 Task: Find connections with filter location Newark on Trent with filter topic #programingwith filter profile language Potuguese with filter current company ArisGlobal with filter school Symbiosis College of Arts & Commerce with filter industry Chemical Raw Materials Manufacturing with filter service category FIle Management with filter keywords title Personal Trainer
Action: Mouse moved to (509, 50)
Screenshot: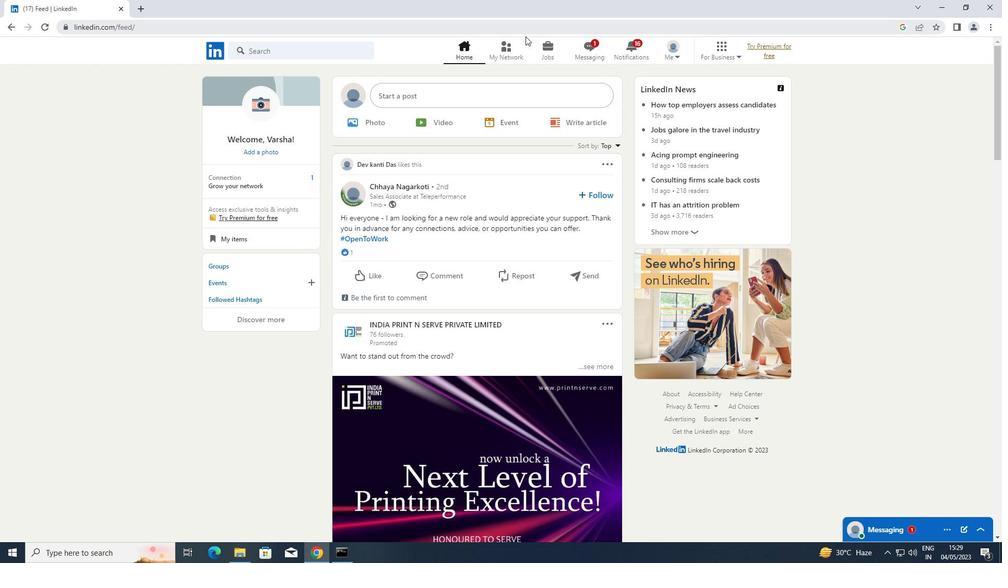 
Action: Mouse pressed left at (509, 50)
Screenshot: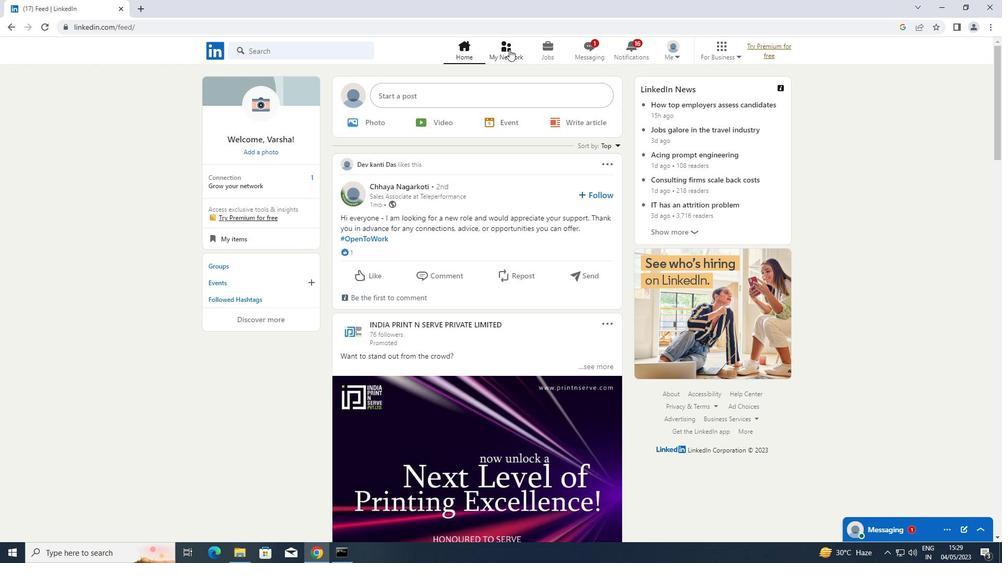 
Action: Mouse moved to (256, 105)
Screenshot: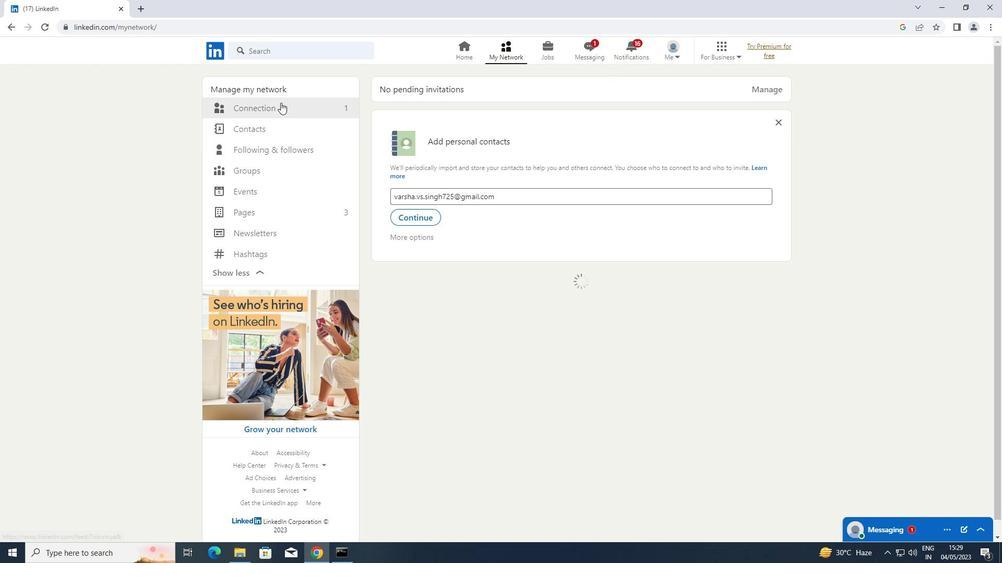 
Action: Mouse pressed left at (256, 105)
Screenshot: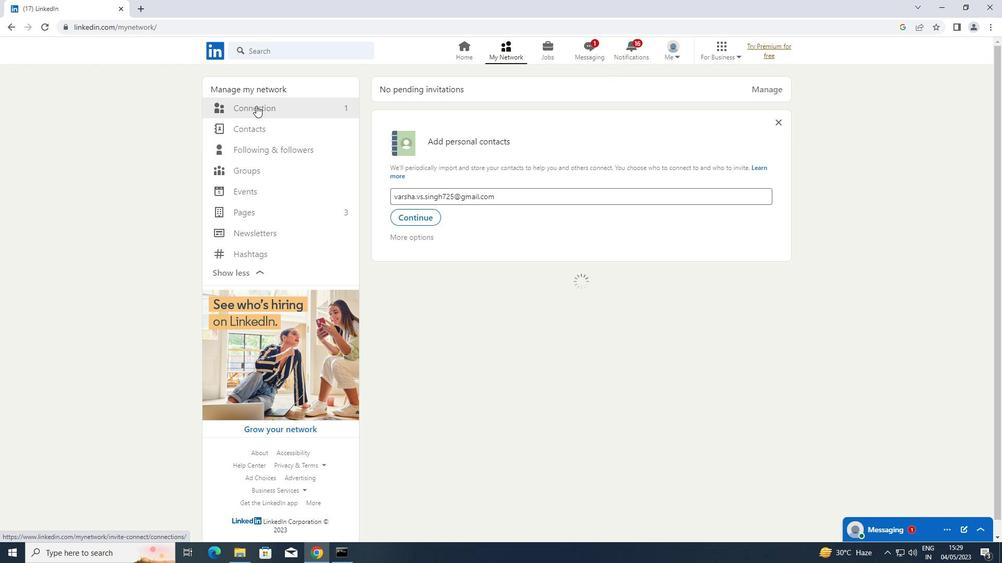
Action: Mouse moved to (569, 105)
Screenshot: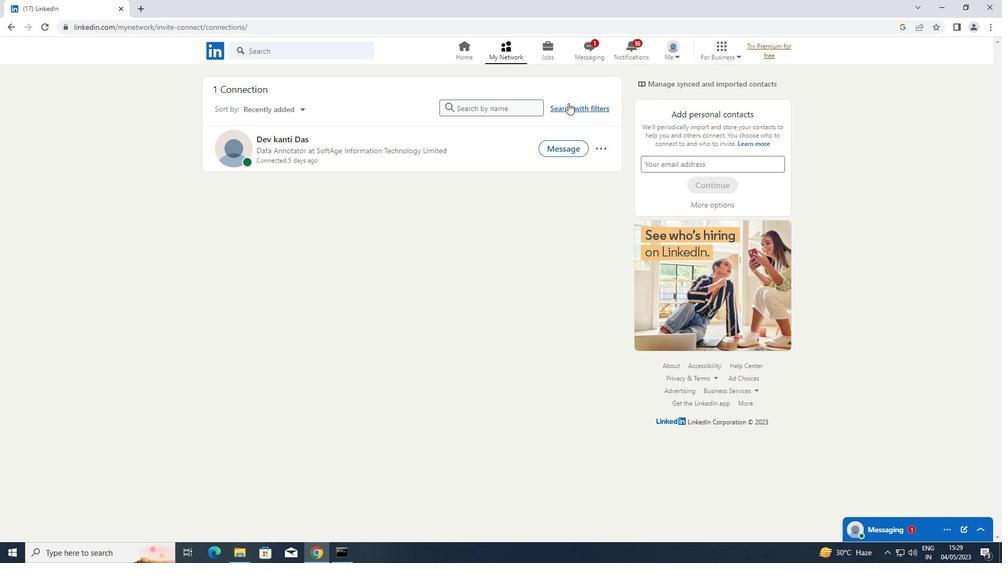 
Action: Mouse pressed left at (569, 105)
Screenshot: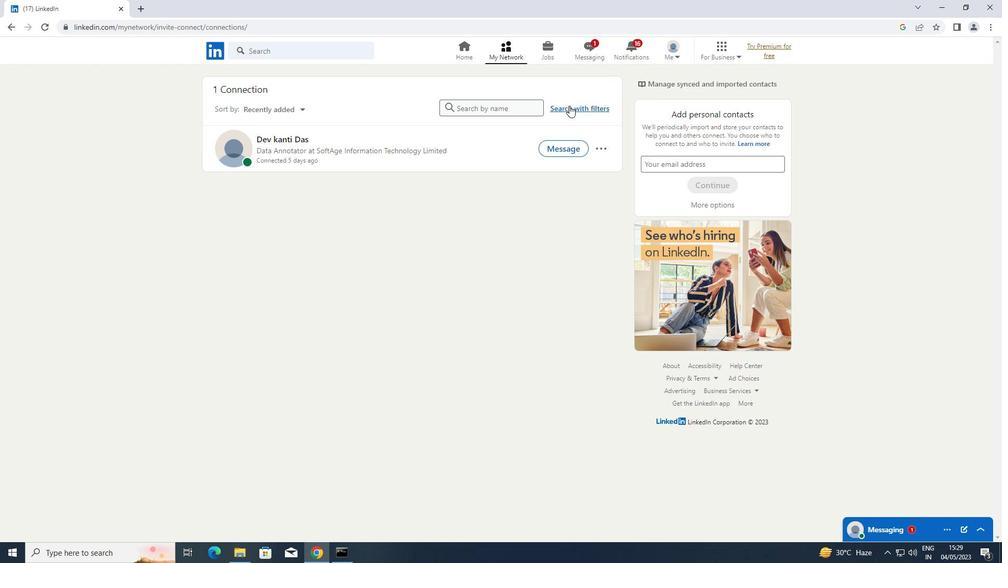 
Action: Mouse moved to (535, 78)
Screenshot: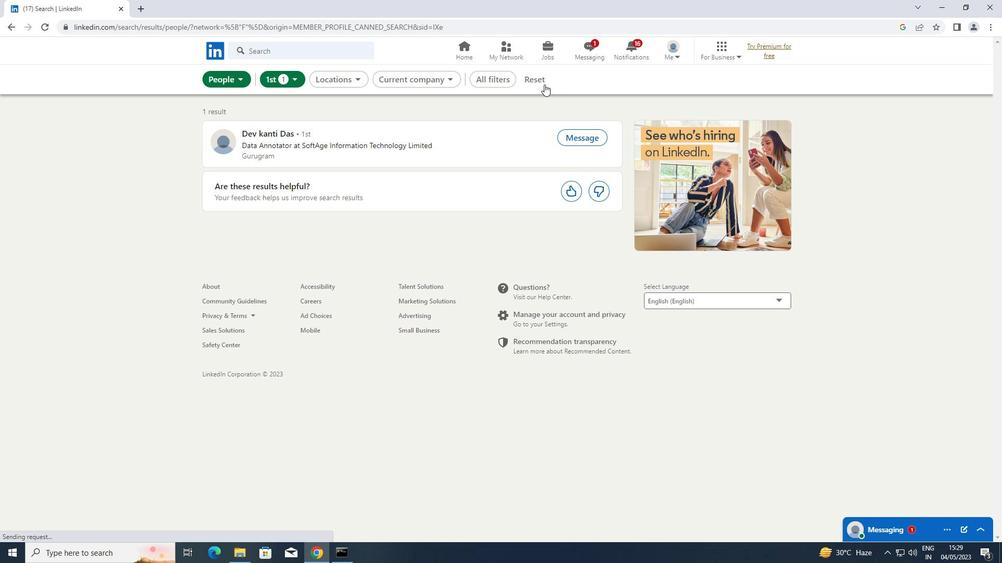 
Action: Mouse pressed left at (535, 78)
Screenshot: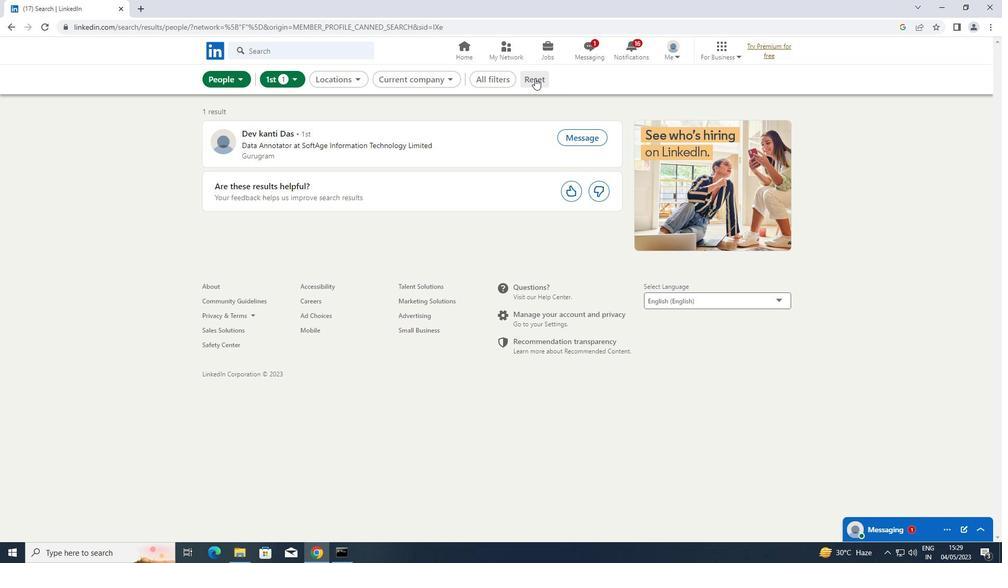 
Action: Mouse moved to (523, 76)
Screenshot: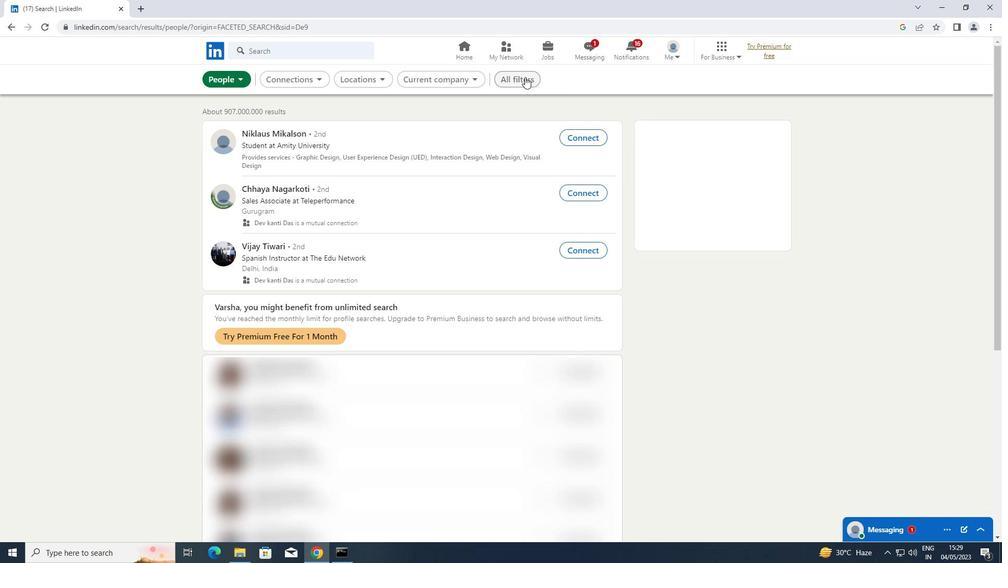 
Action: Mouse pressed left at (523, 76)
Screenshot: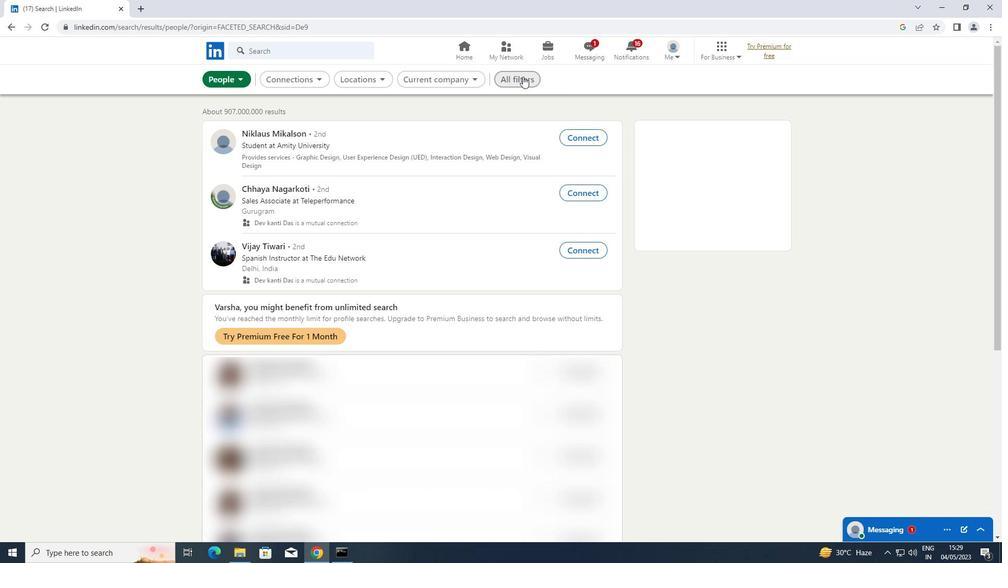 
Action: Mouse moved to (938, 296)
Screenshot: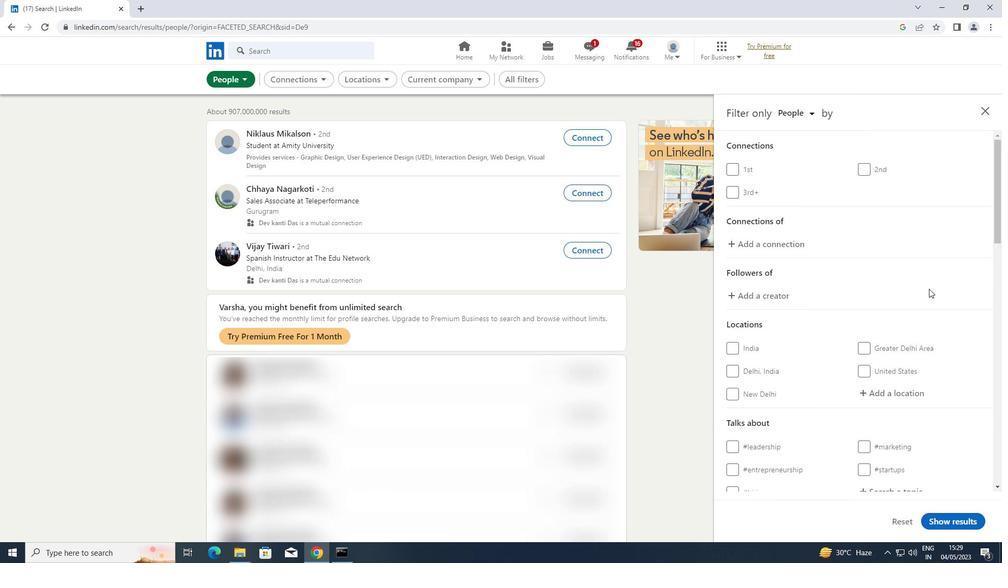 
Action: Mouse scrolled (938, 295) with delta (0, 0)
Screenshot: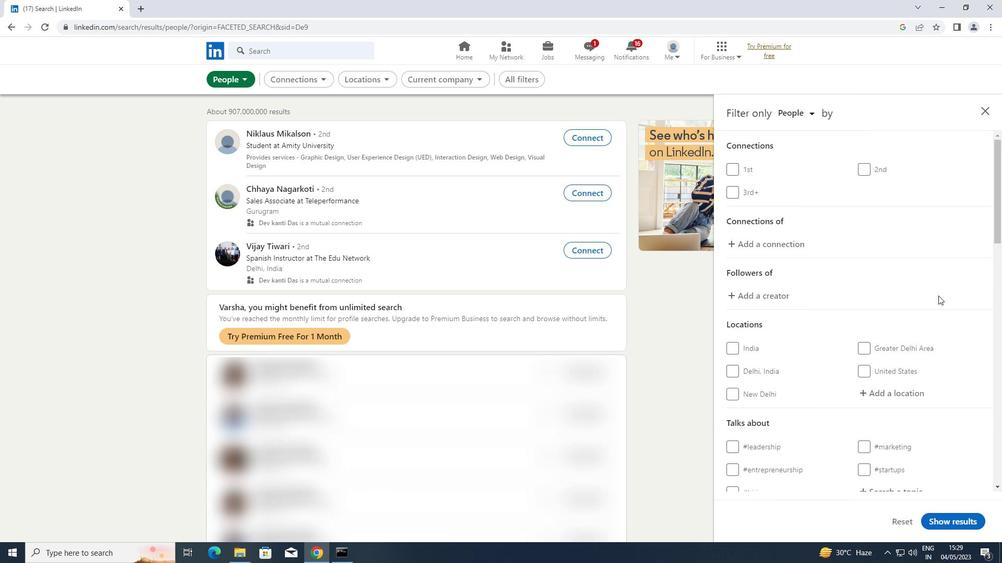 
Action: Mouse scrolled (938, 295) with delta (0, 0)
Screenshot: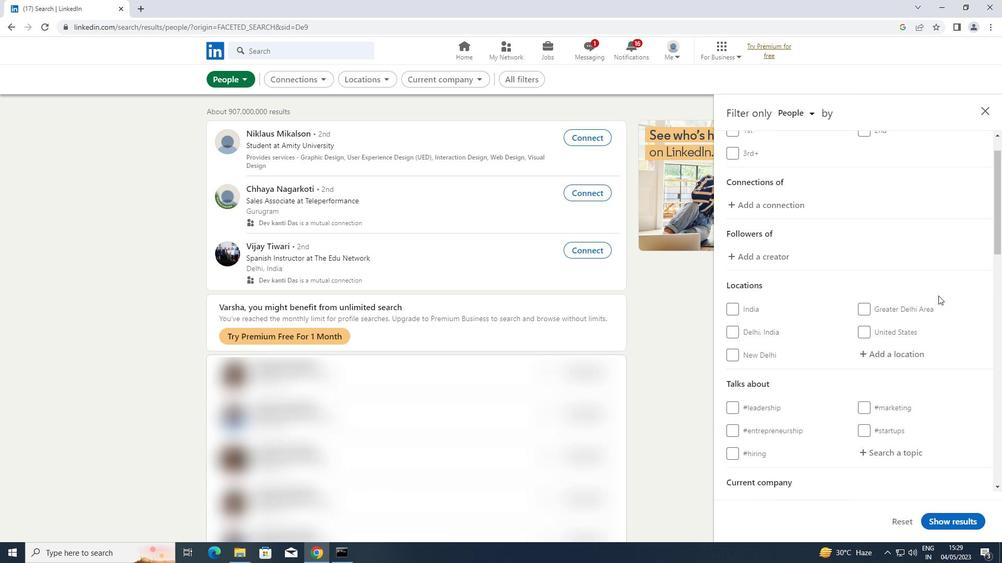 
Action: Mouse moved to (908, 293)
Screenshot: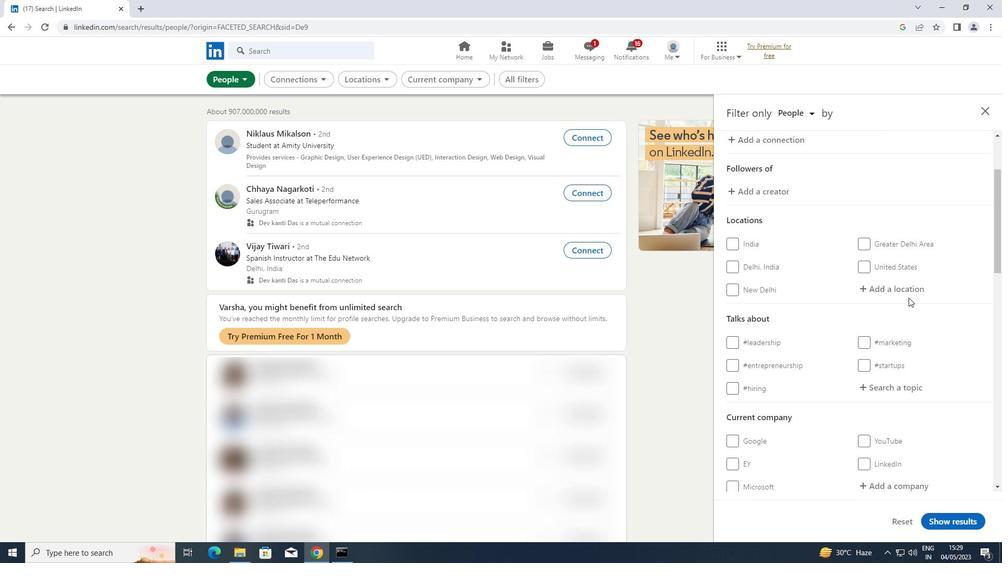 
Action: Mouse pressed left at (908, 293)
Screenshot: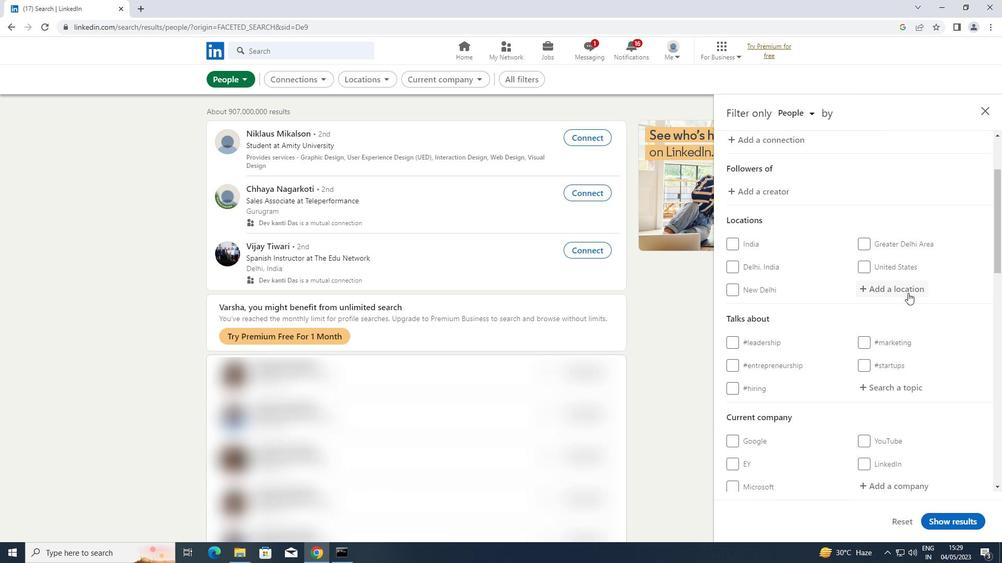 
Action: Key pressed <Key.shift>NEWARK<Key.space>ON<Key.space><Key.shift>TRENT
Screenshot: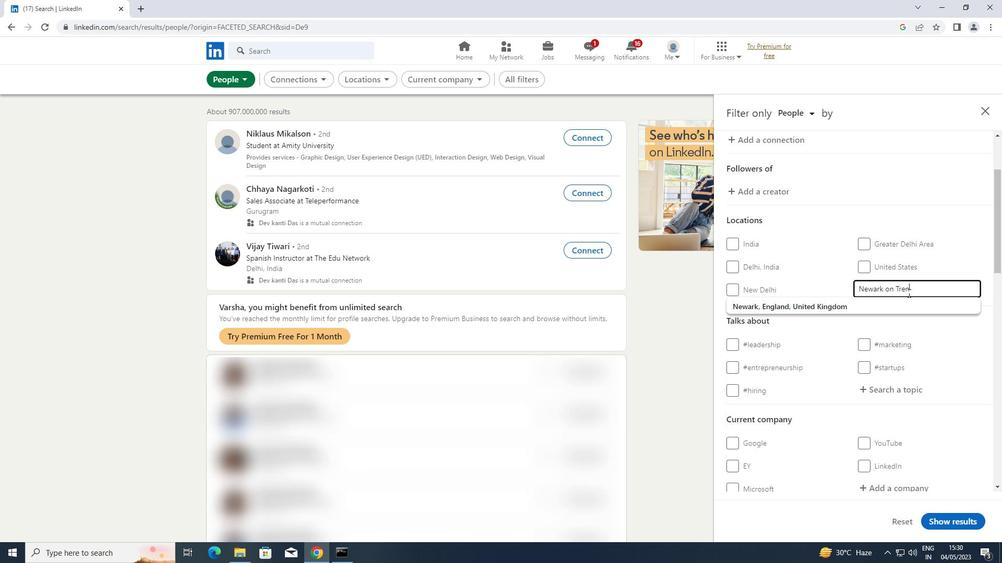 
Action: Mouse moved to (866, 391)
Screenshot: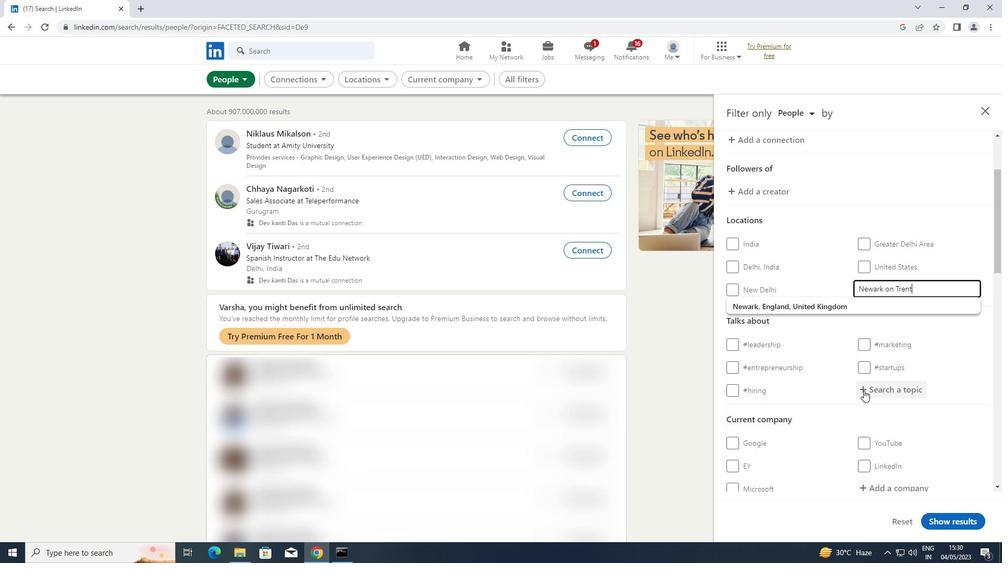 
Action: Mouse pressed left at (866, 391)
Screenshot: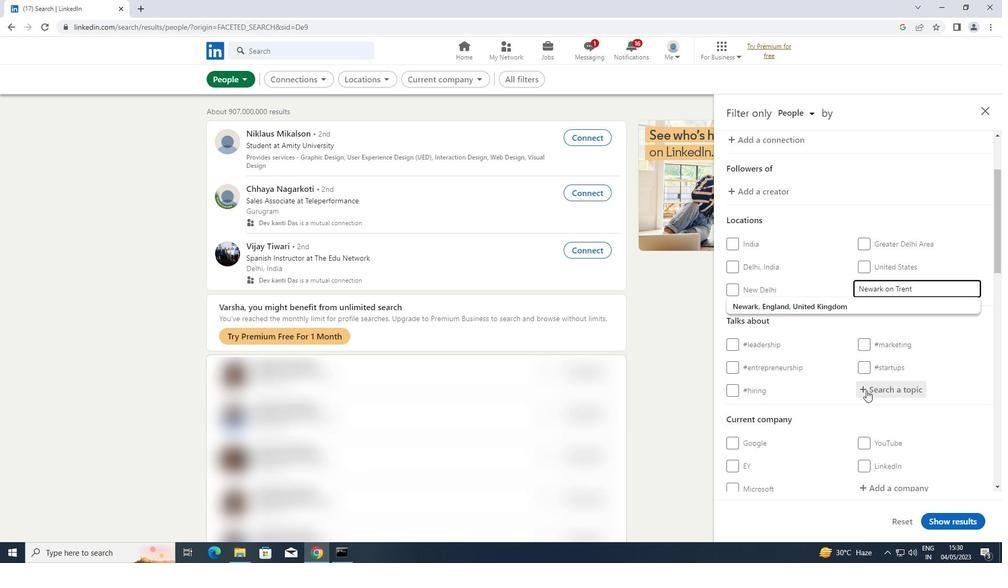 
Action: Key pressed PROGRAMING
Screenshot: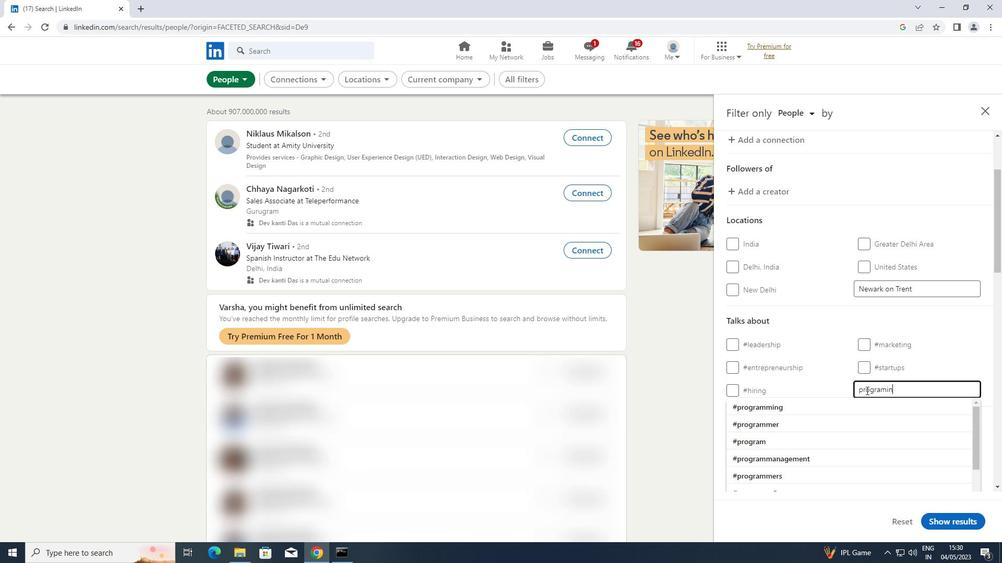 
Action: Mouse moved to (810, 412)
Screenshot: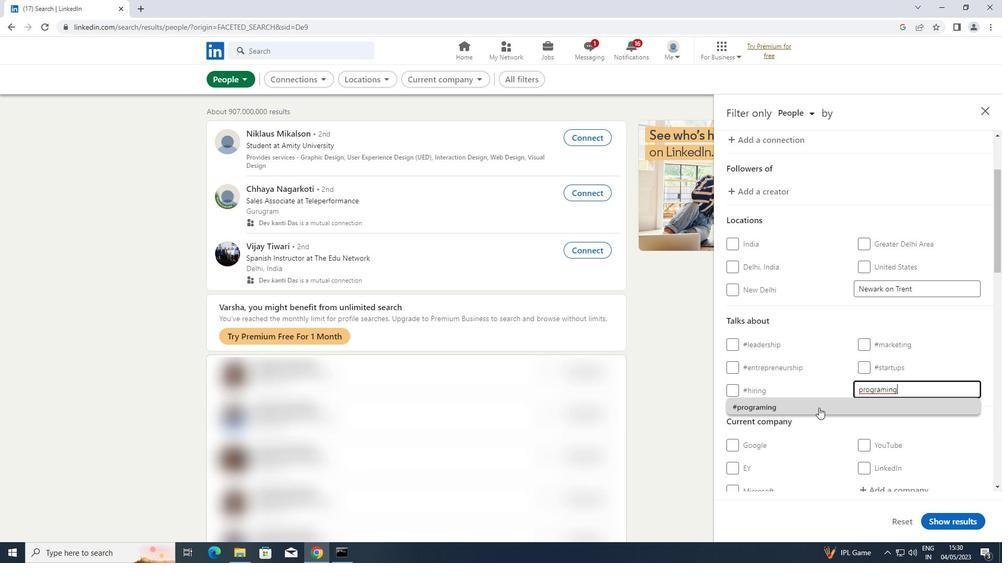 
Action: Mouse pressed left at (810, 412)
Screenshot: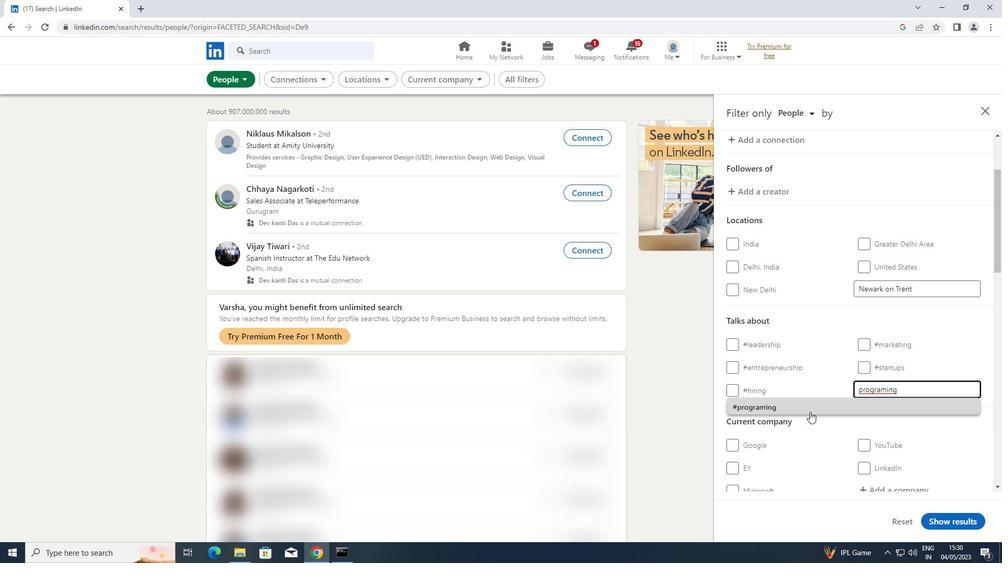 
Action: Mouse scrolled (810, 411) with delta (0, 0)
Screenshot: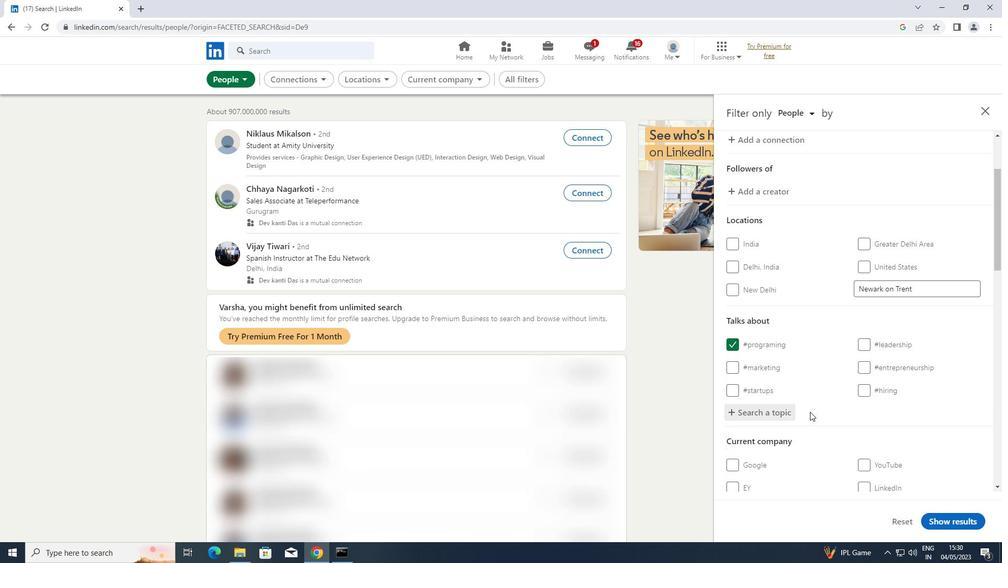 
Action: Mouse scrolled (810, 411) with delta (0, 0)
Screenshot: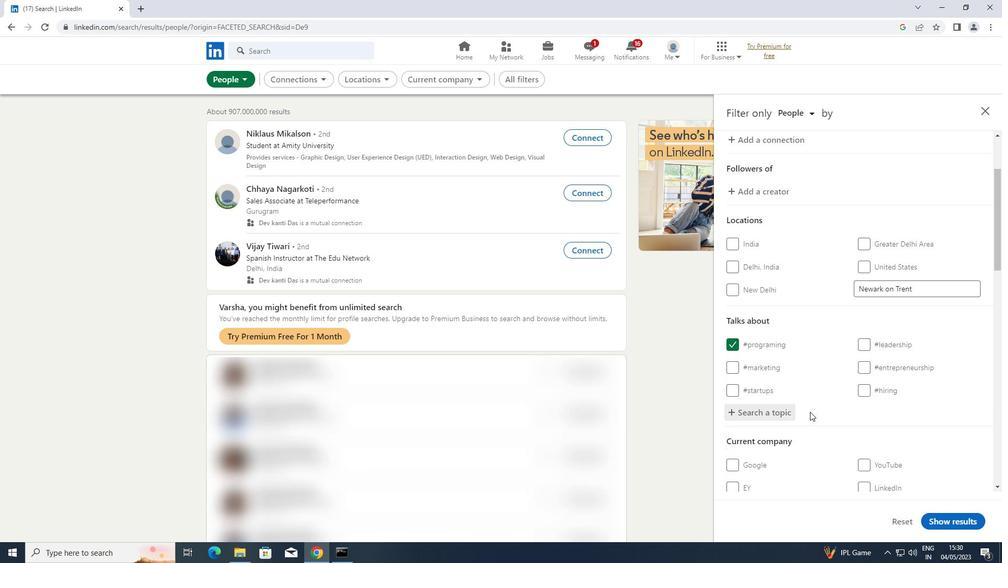 
Action: Mouse scrolled (810, 411) with delta (0, 0)
Screenshot: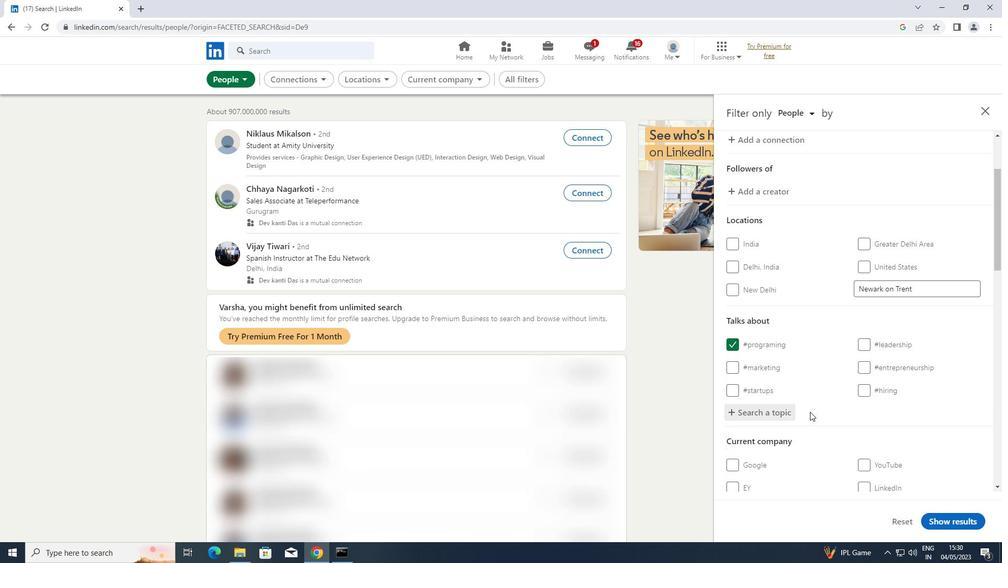 
Action: Mouse scrolled (810, 411) with delta (0, 0)
Screenshot: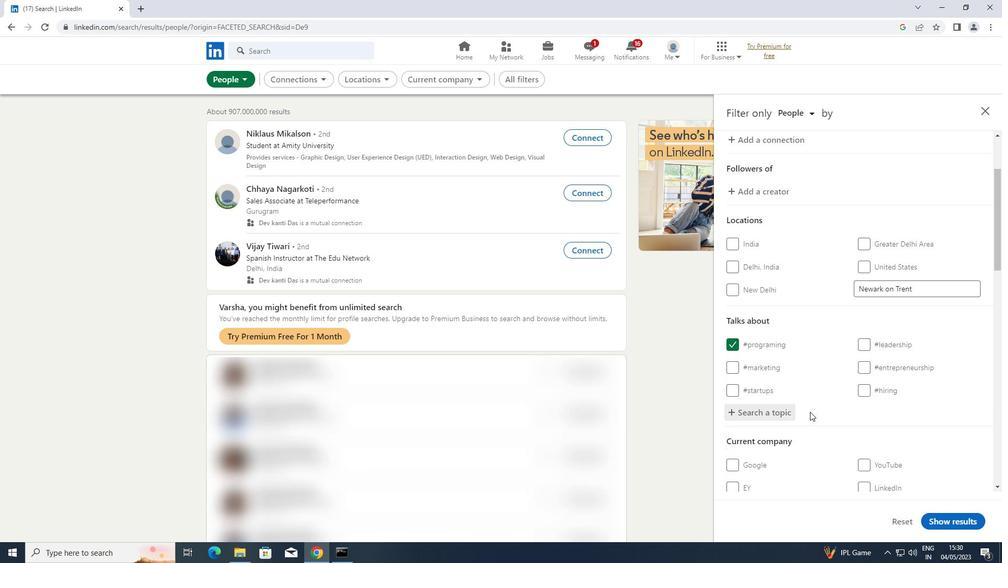 
Action: Mouse scrolled (810, 411) with delta (0, 0)
Screenshot: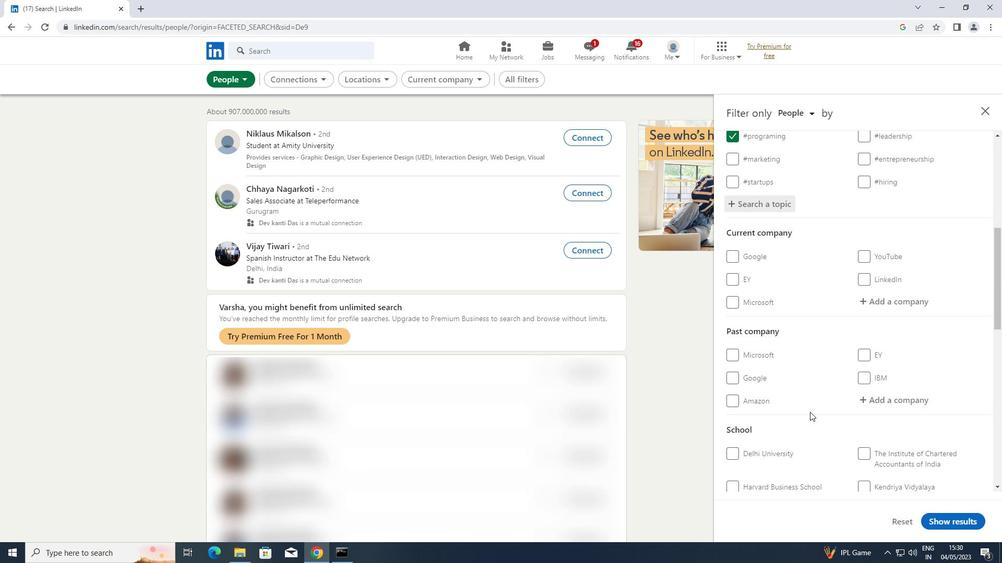 
Action: Mouse scrolled (810, 411) with delta (0, 0)
Screenshot: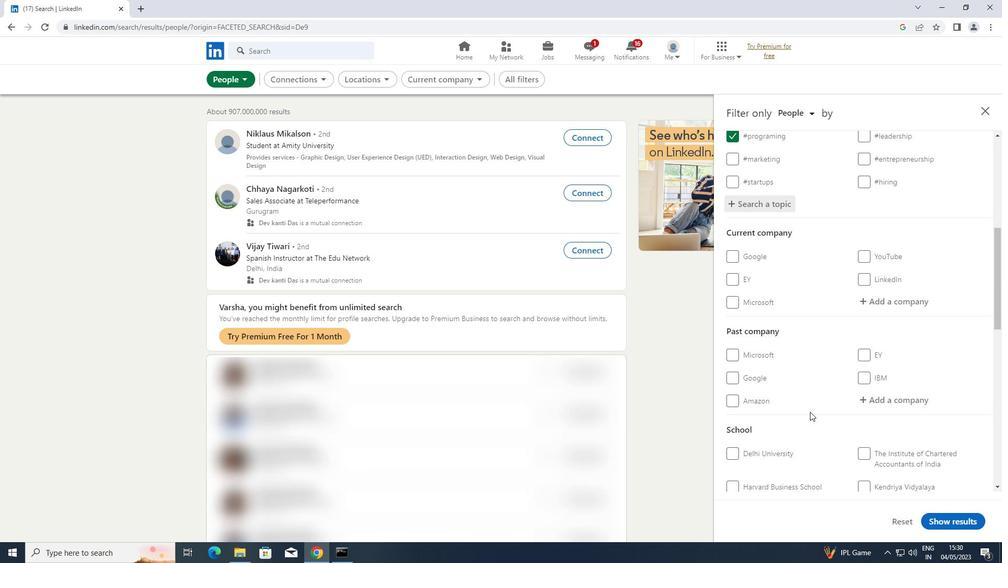 
Action: Mouse scrolled (810, 411) with delta (0, 0)
Screenshot: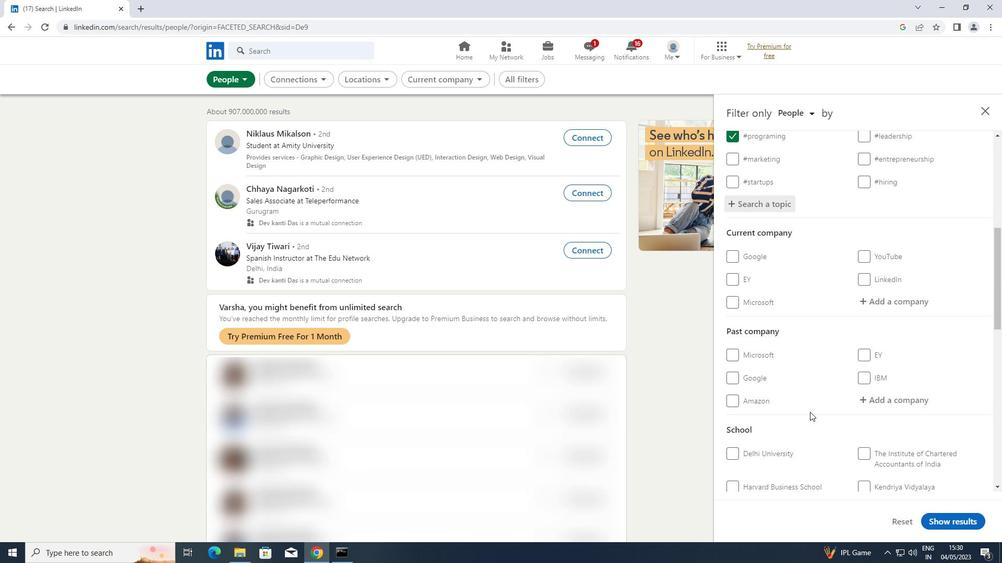
Action: Mouse scrolled (810, 411) with delta (0, 0)
Screenshot: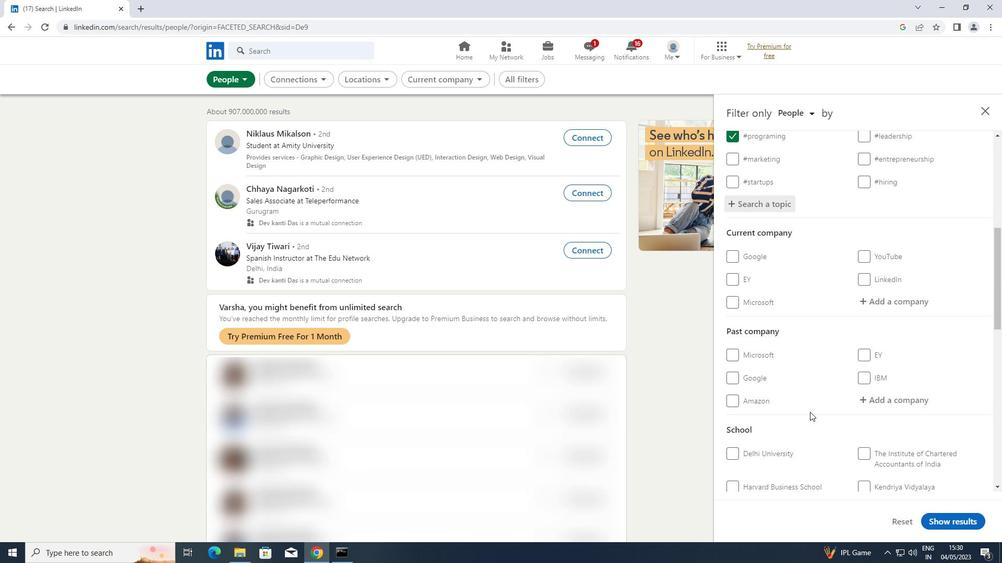 
Action: Mouse scrolled (810, 411) with delta (0, 0)
Screenshot: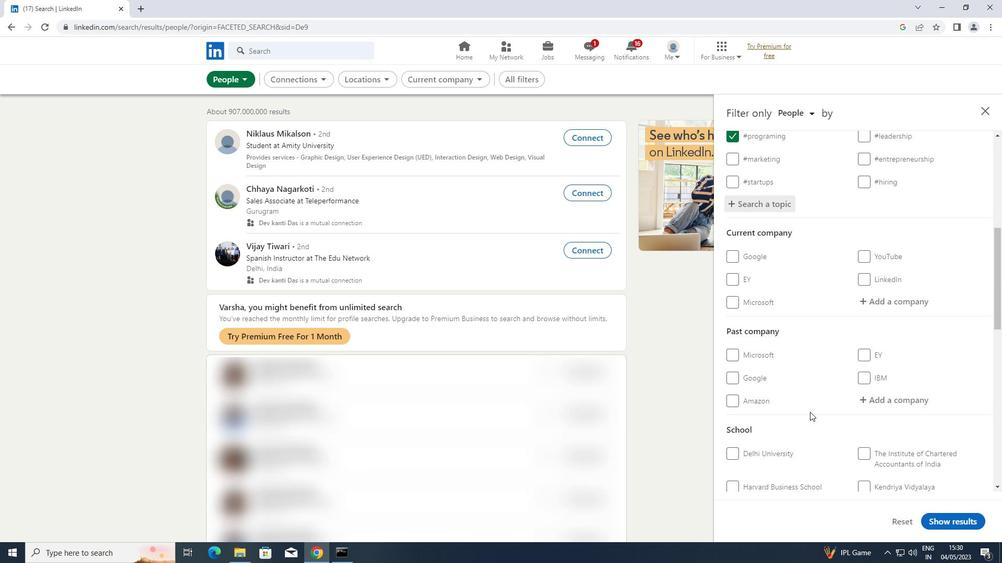 
Action: Mouse moved to (860, 442)
Screenshot: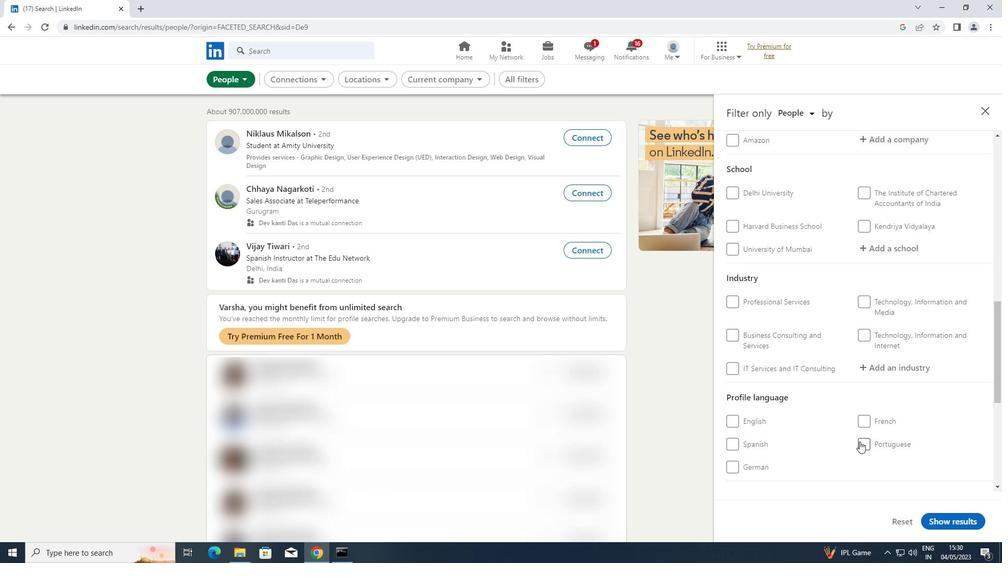 
Action: Mouse pressed left at (860, 442)
Screenshot: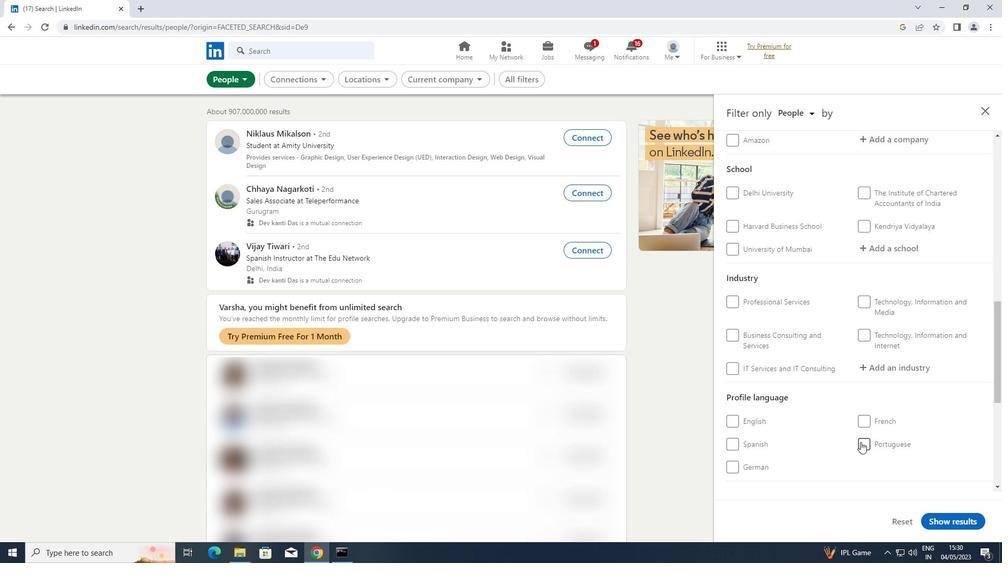 
Action: Mouse moved to (865, 436)
Screenshot: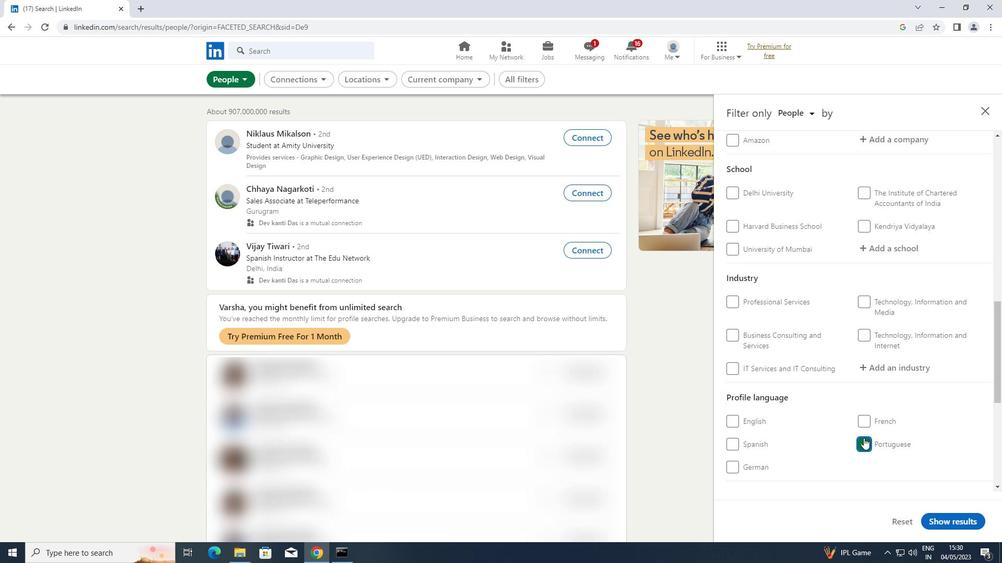 
Action: Mouse scrolled (865, 437) with delta (0, 0)
Screenshot: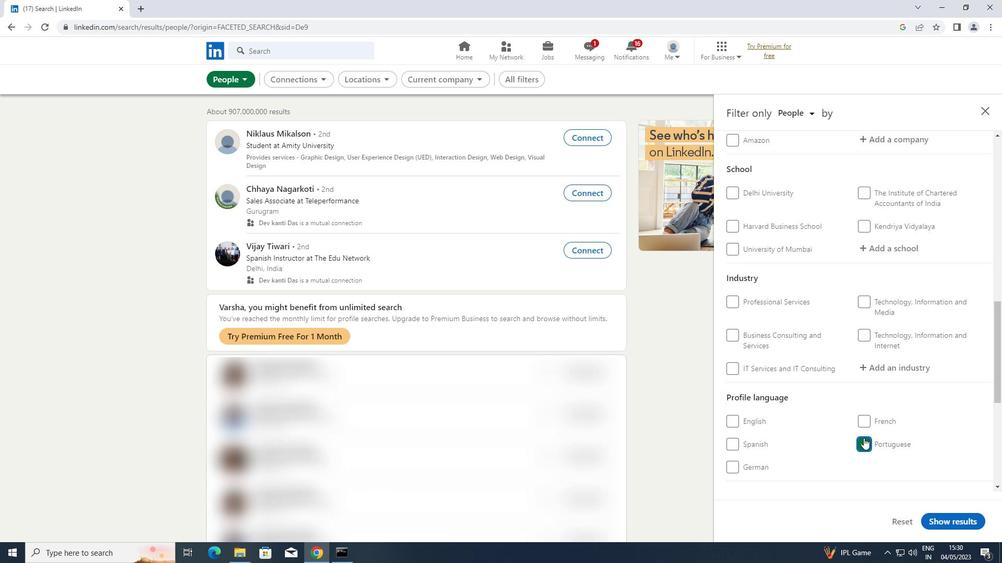 
Action: Mouse scrolled (865, 437) with delta (0, 0)
Screenshot: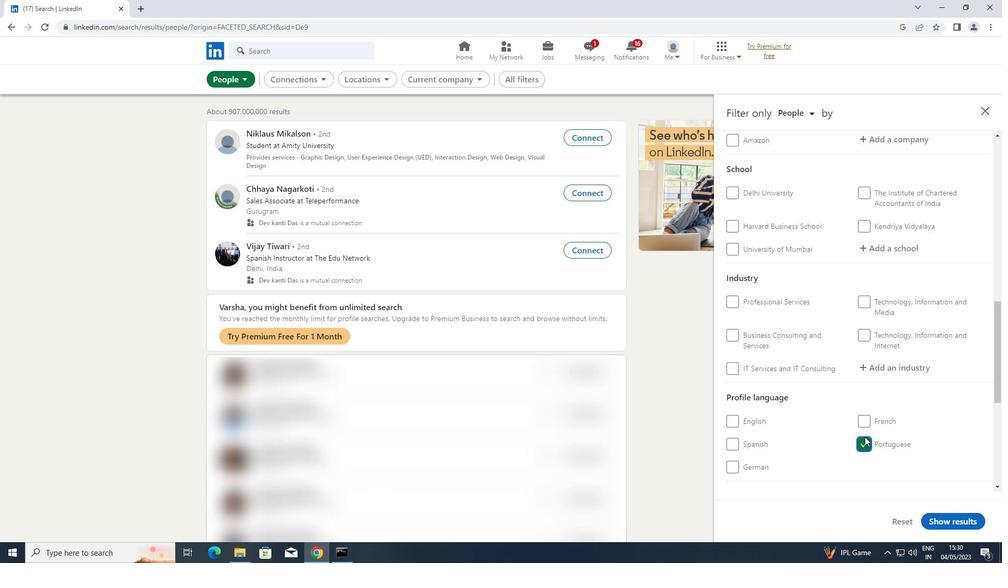 
Action: Mouse scrolled (865, 437) with delta (0, 0)
Screenshot: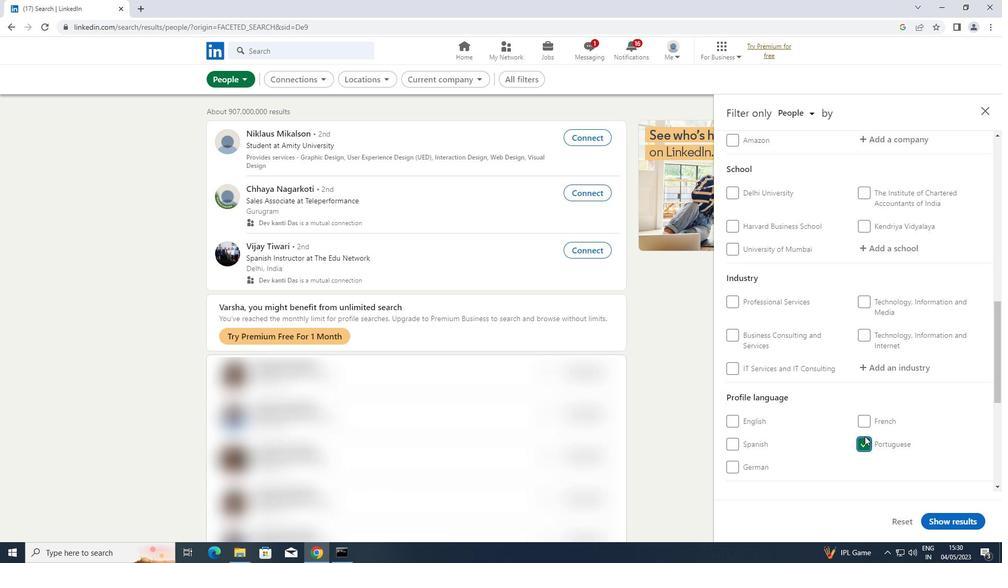 
Action: Mouse scrolled (865, 437) with delta (0, 0)
Screenshot: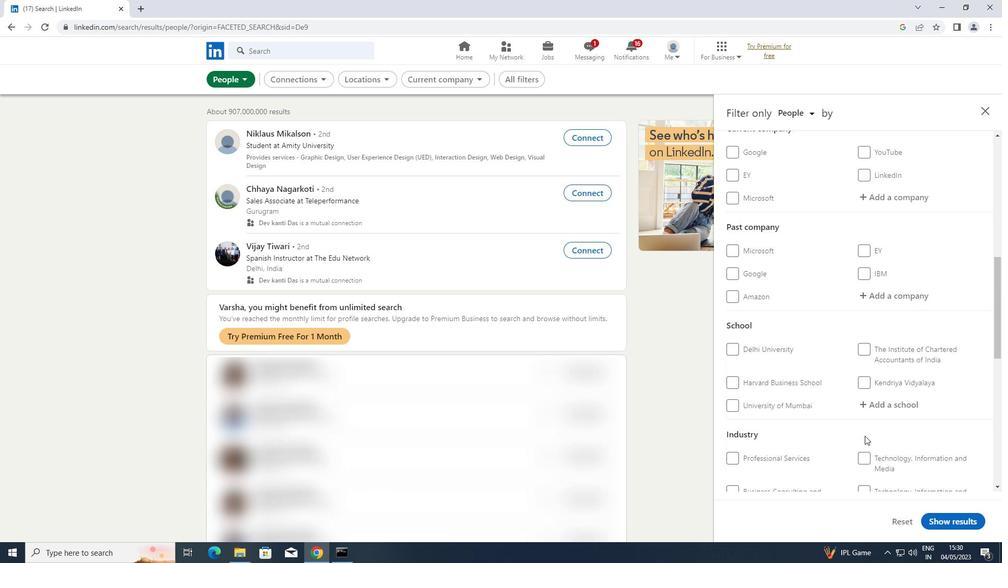 
Action: Mouse scrolled (865, 437) with delta (0, 0)
Screenshot: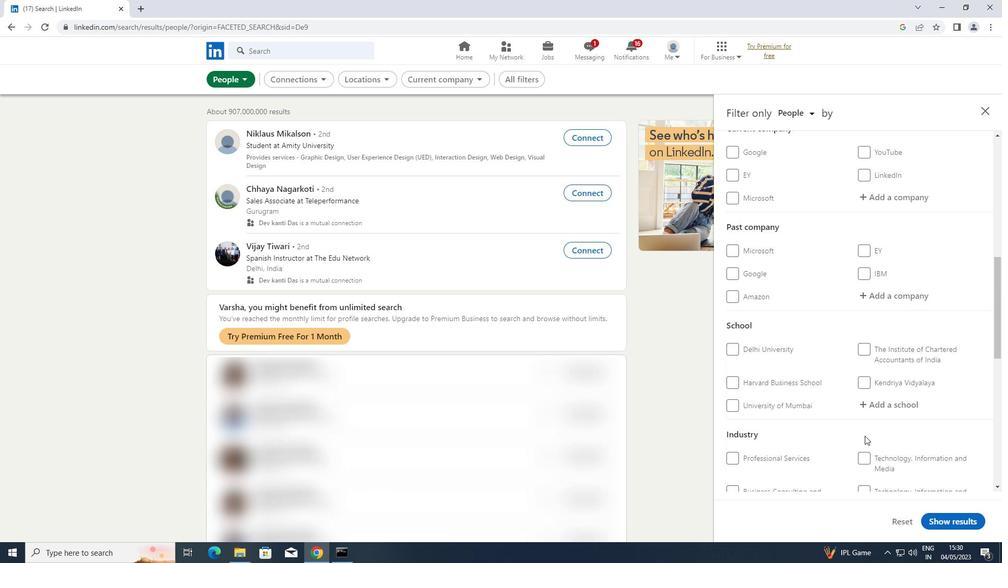 
Action: Mouse scrolled (865, 437) with delta (0, 0)
Screenshot: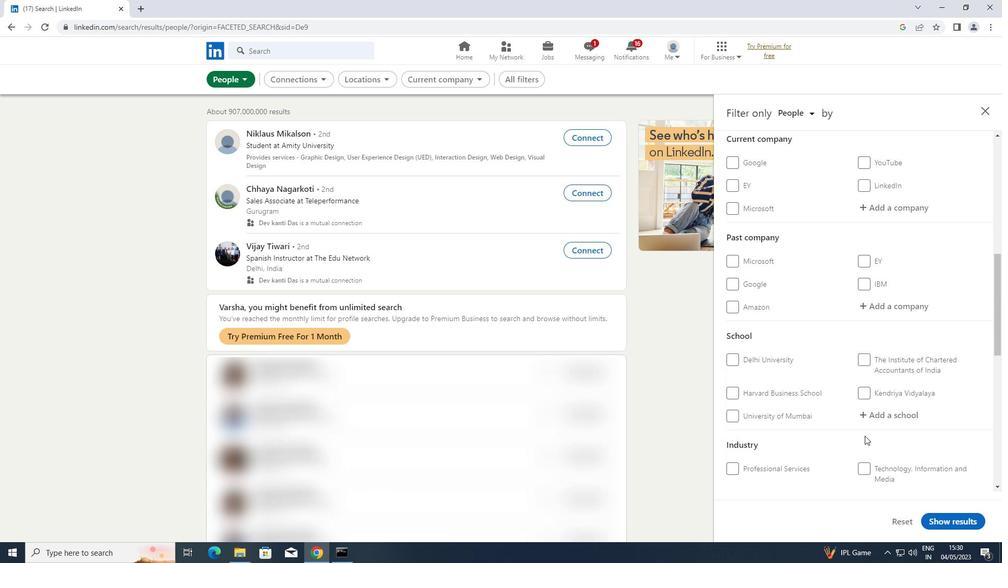 
Action: Mouse scrolled (865, 435) with delta (0, 0)
Screenshot: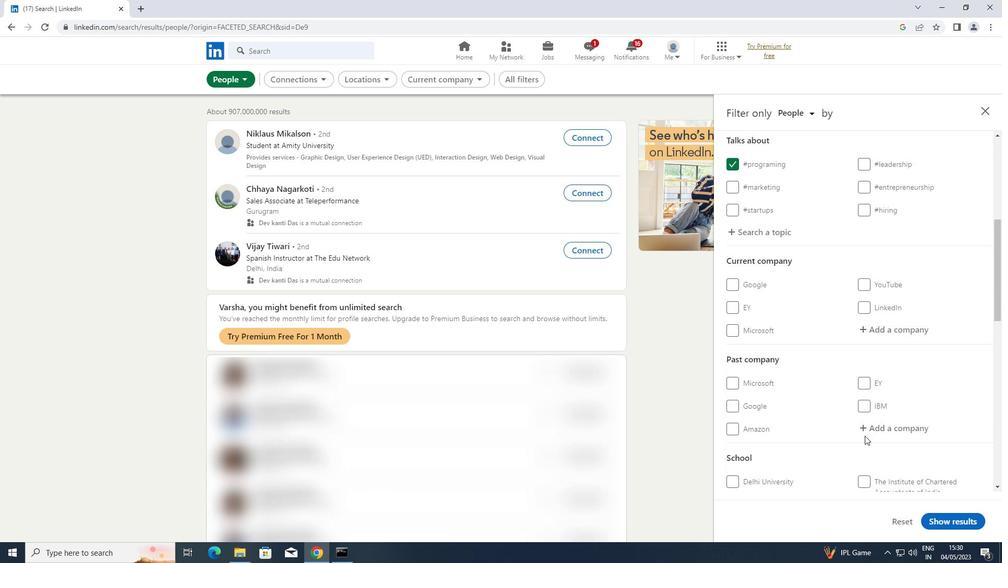 
Action: Mouse moved to (895, 304)
Screenshot: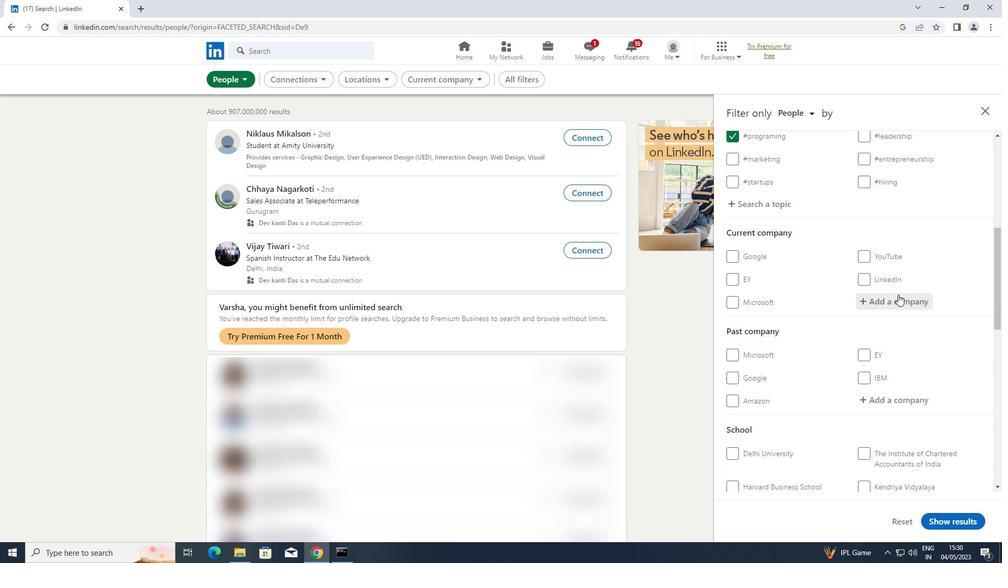 
Action: Mouse pressed left at (895, 304)
Screenshot: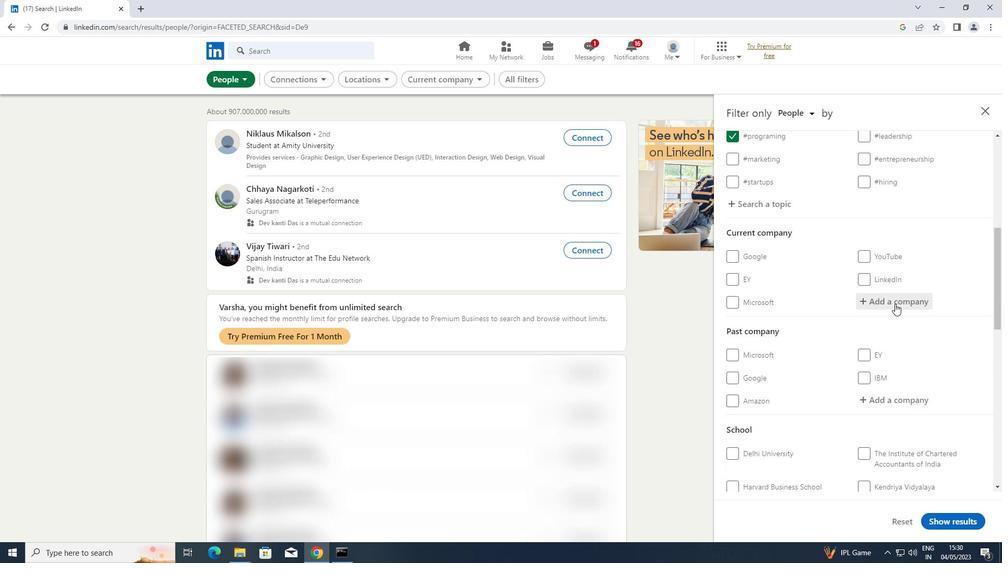 
Action: Key pressed <Key.shift>ARIS<Key.shift>GLOBAL
Screenshot: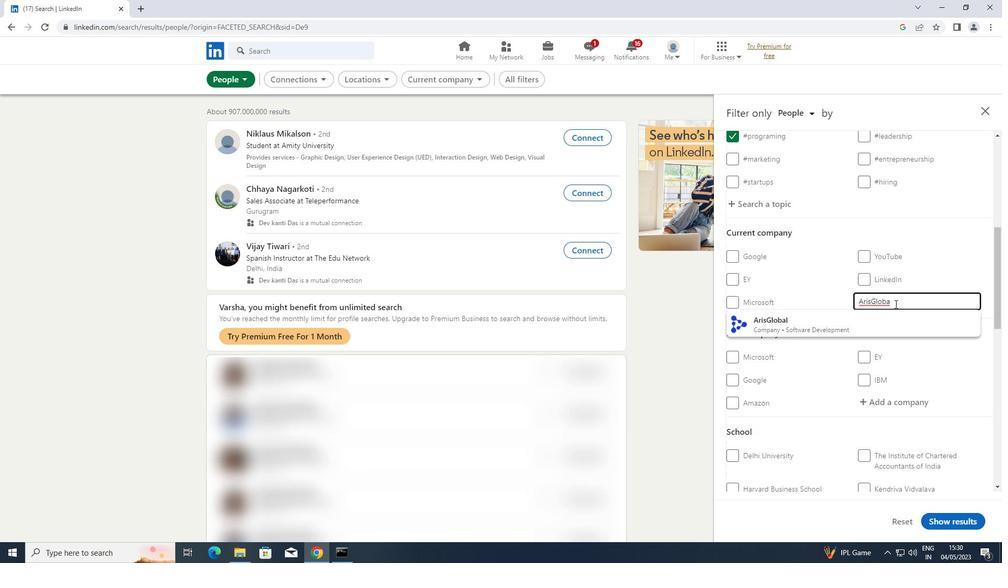 
Action: Mouse moved to (823, 333)
Screenshot: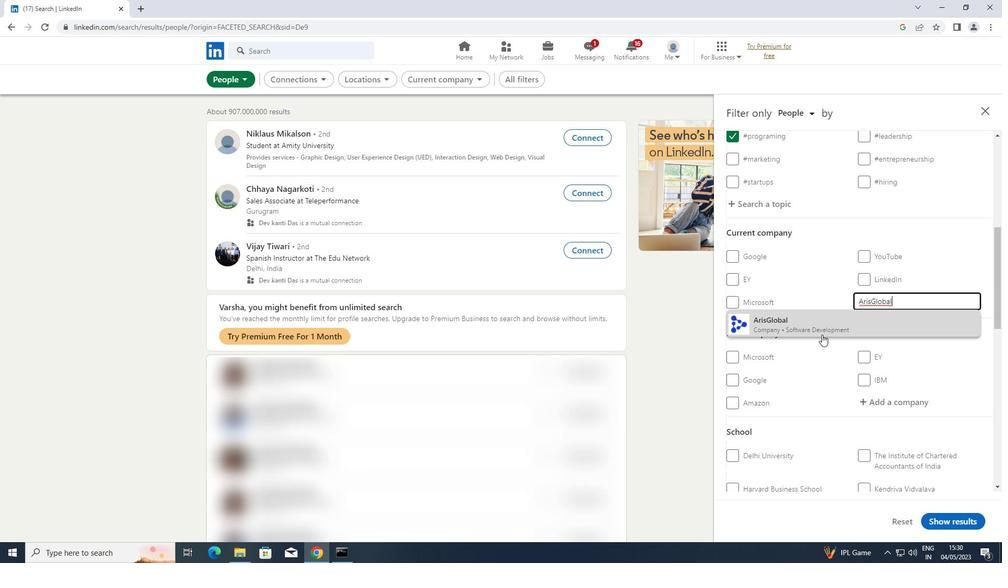 
Action: Mouse pressed left at (823, 333)
Screenshot: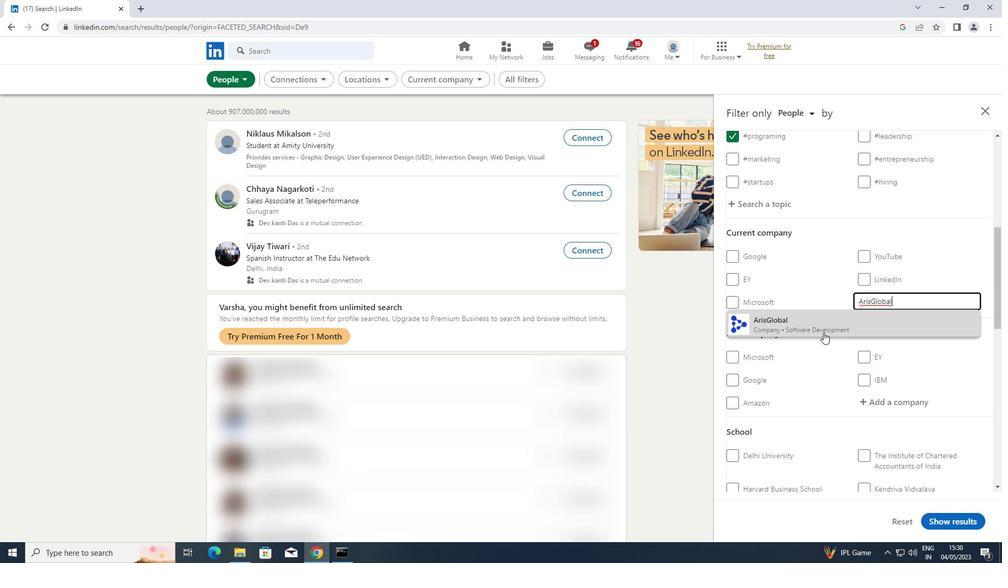 
Action: Mouse scrolled (823, 332) with delta (0, 0)
Screenshot: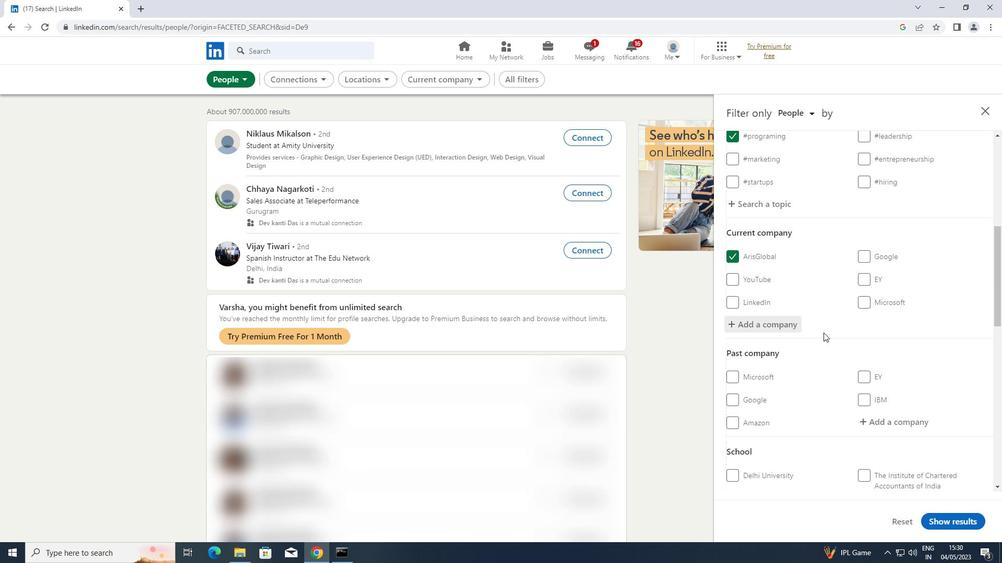 
Action: Mouse scrolled (823, 332) with delta (0, 0)
Screenshot: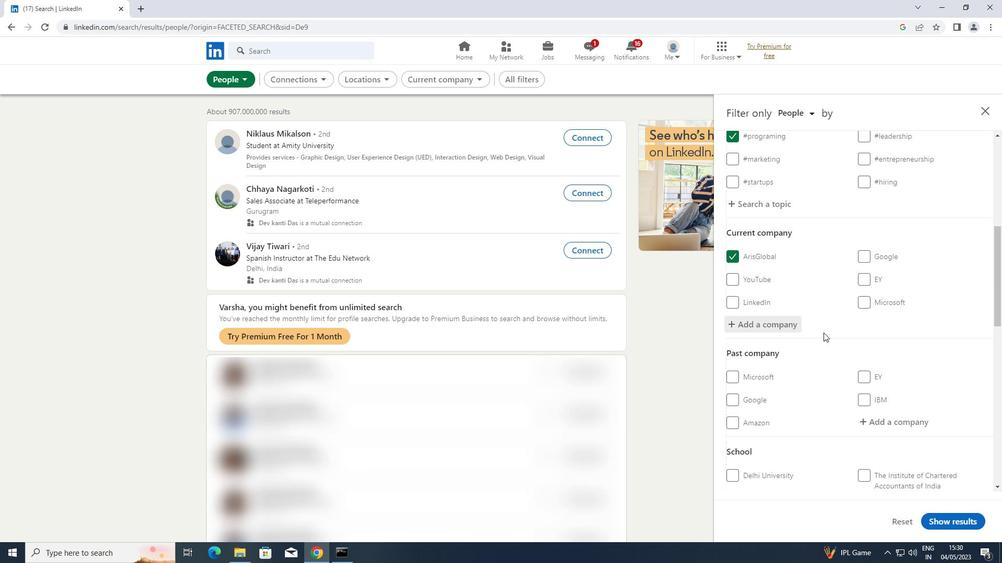 
Action: Mouse moved to (894, 429)
Screenshot: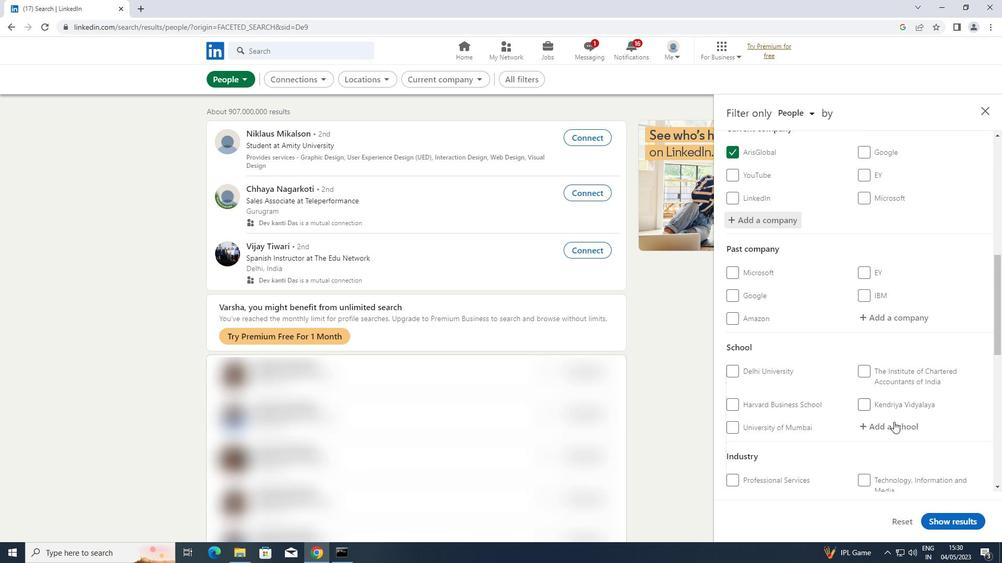 
Action: Mouse pressed left at (894, 429)
Screenshot: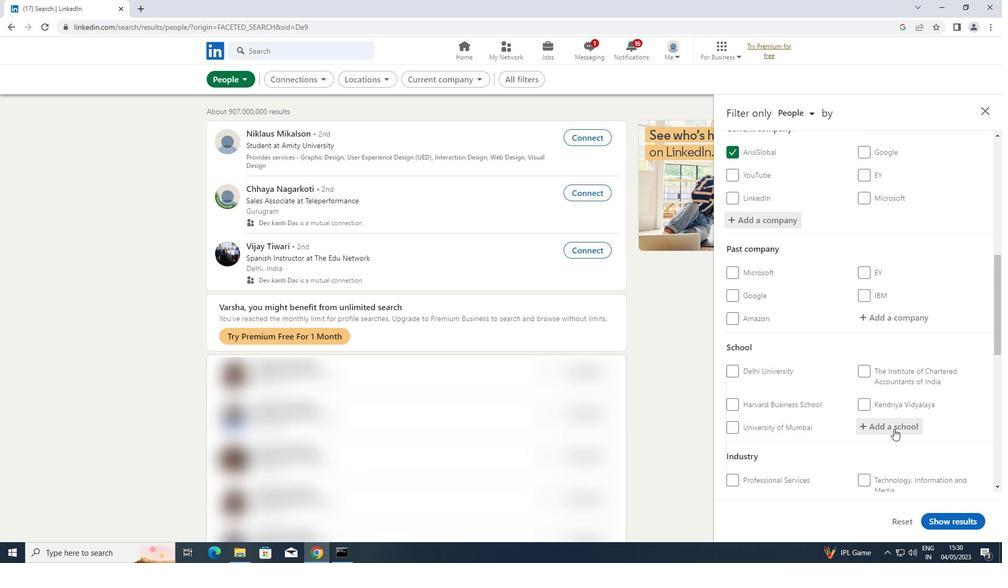 
Action: Key pressed <Key.shift>SYMBIOSIS
Screenshot: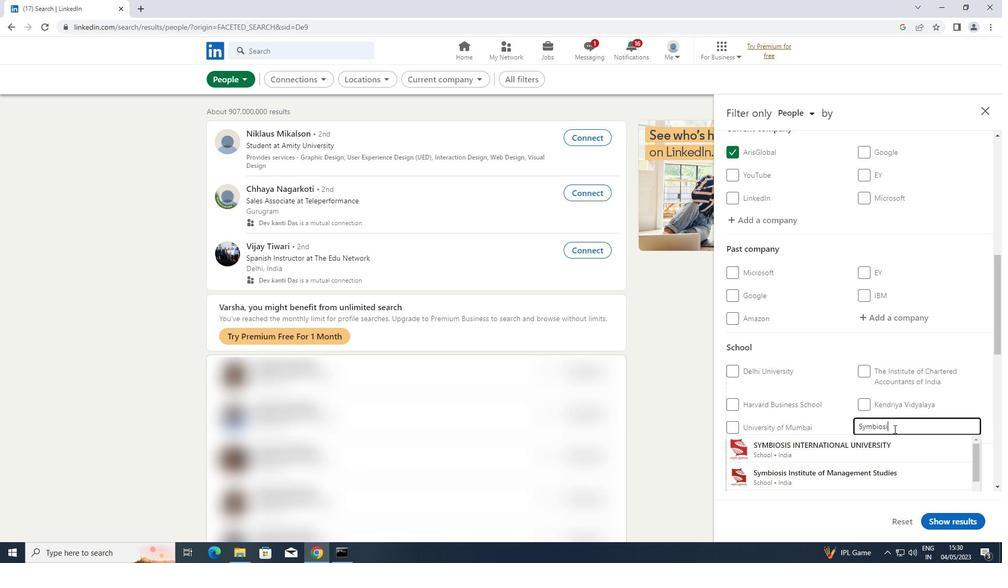 
Action: Mouse moved to (905, 427)
Screenshot: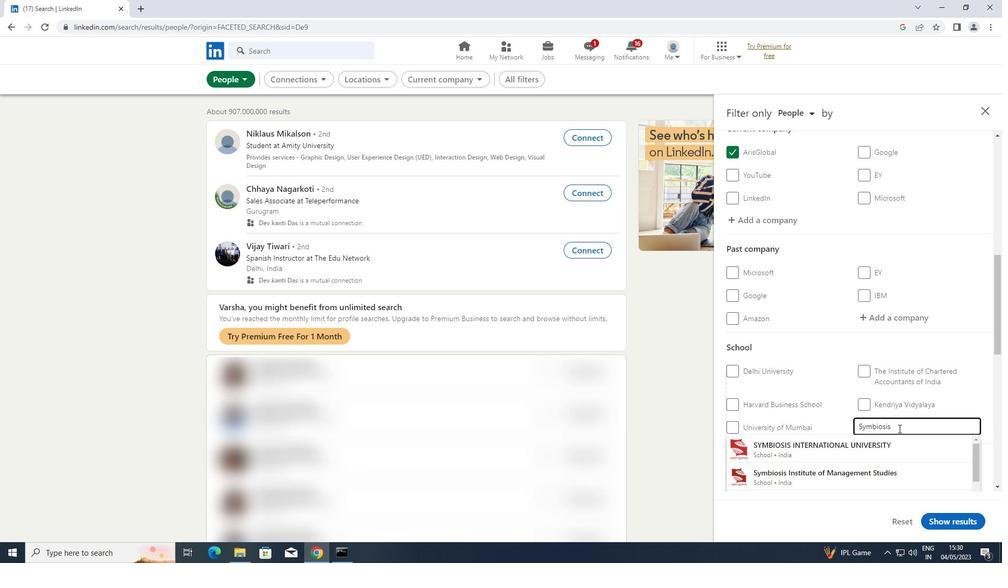 
Action: Key pressed <Key.space><Key.shift>COLLEGE<Key.space>OF<Key.space>
Screenshot: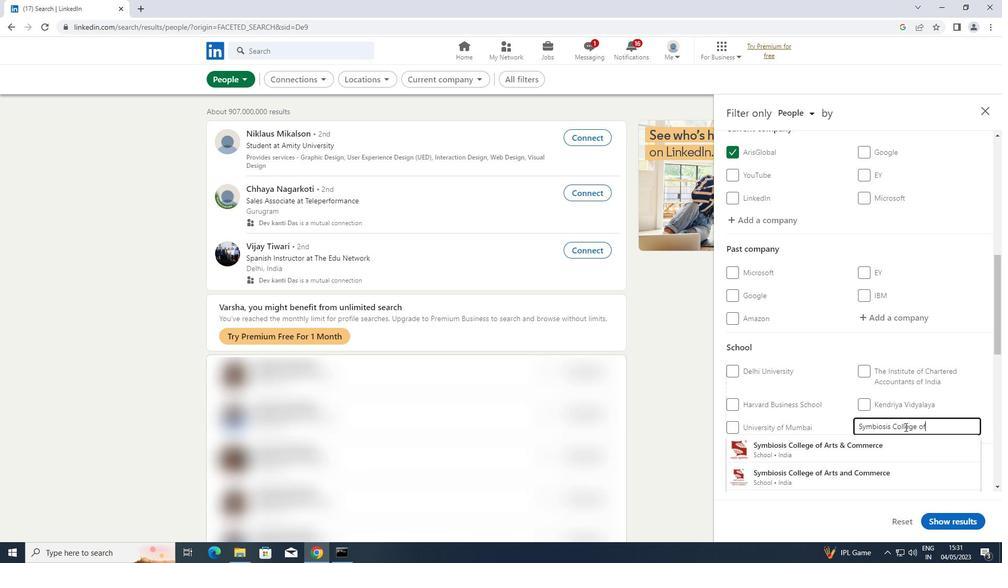 
Action: Mouse moved to (828, 451)
Screenshot: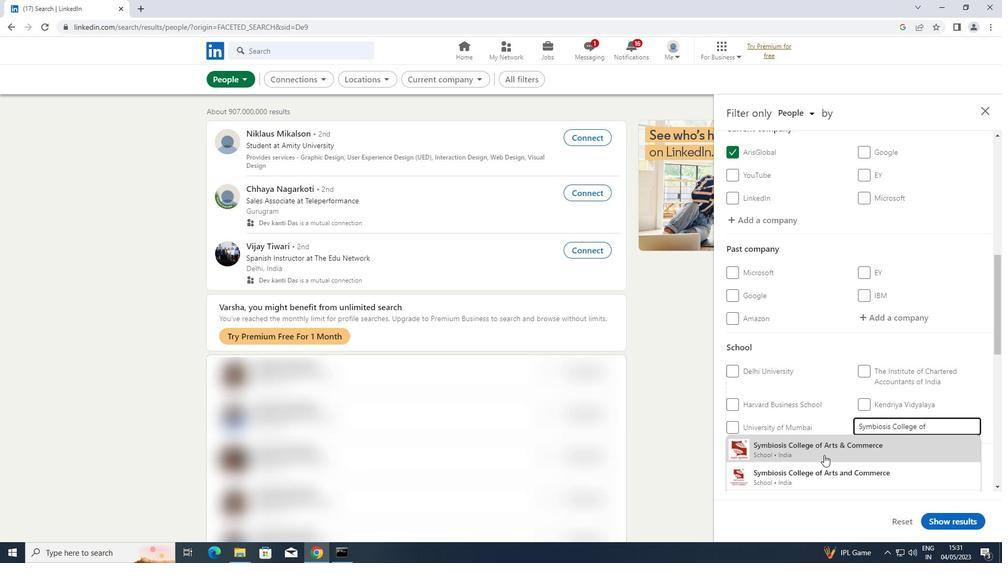 
Action: Mouse pressed left at (828, 451)
Screenshot: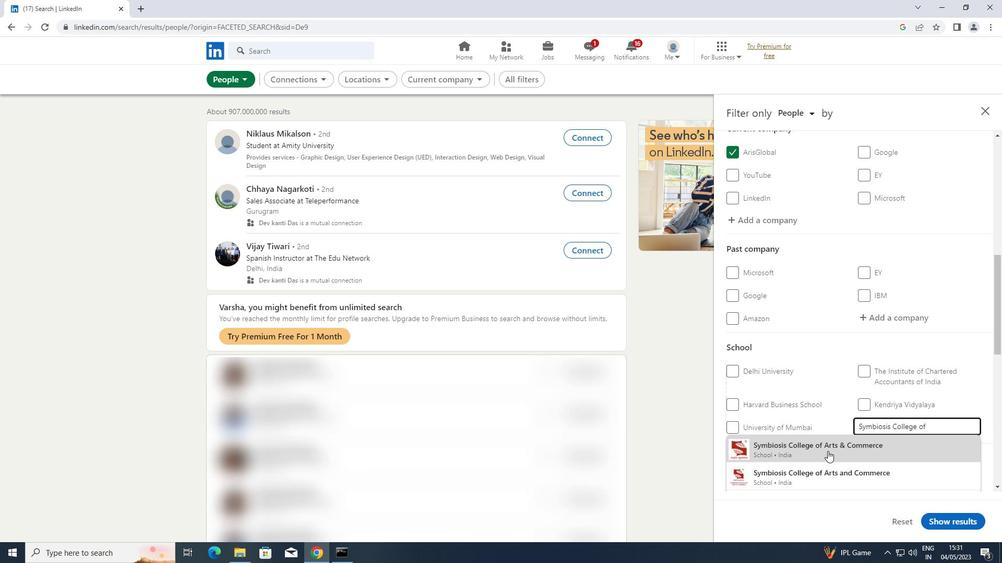 
Action: Mouse moved to (834, 444)
Screenshot: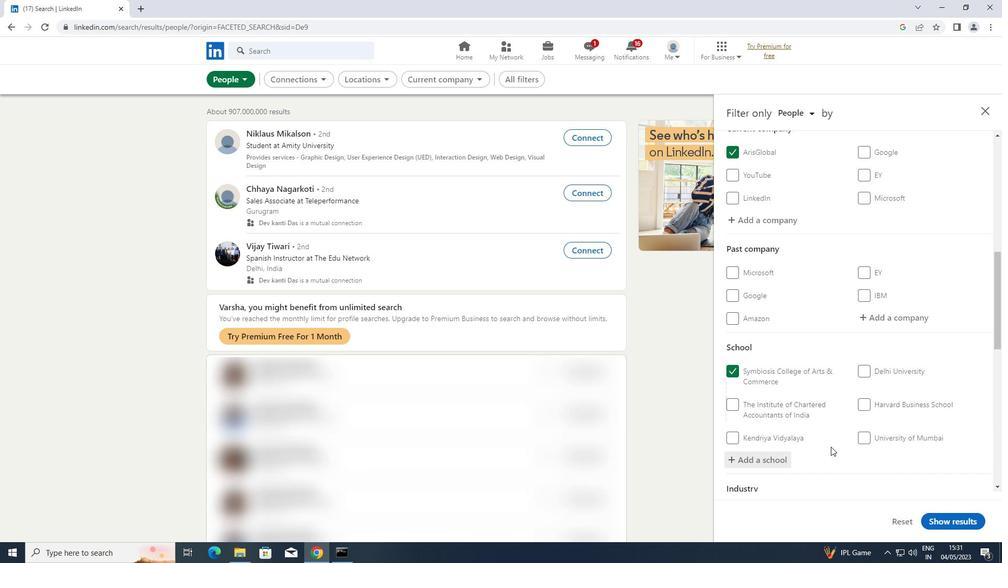 
Action: Mouse scrolled (834, 443) with delta (0, 0)
Screenshot: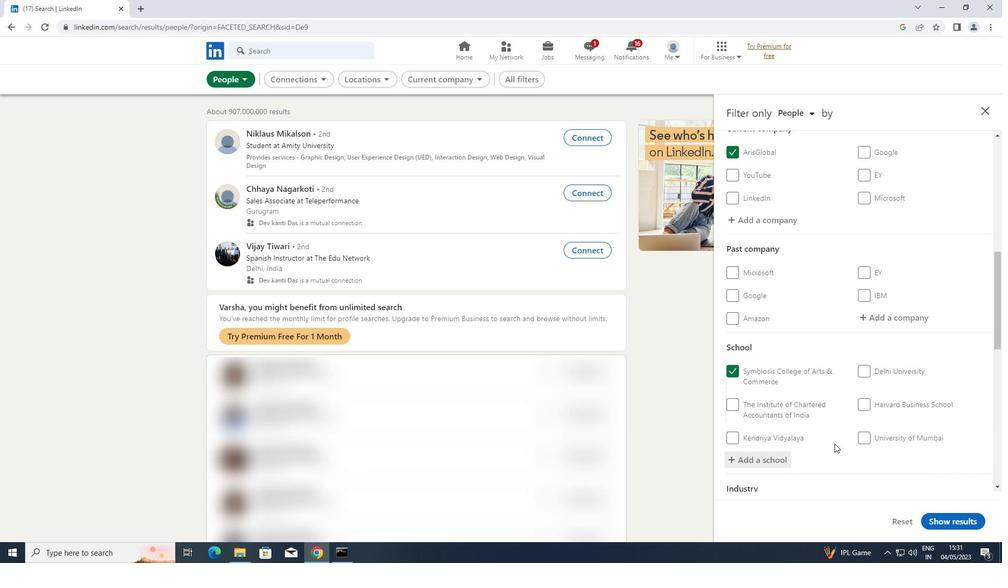 
Action: Mouse scrolled (834, 443) with delta (0, 0)
Screenshot: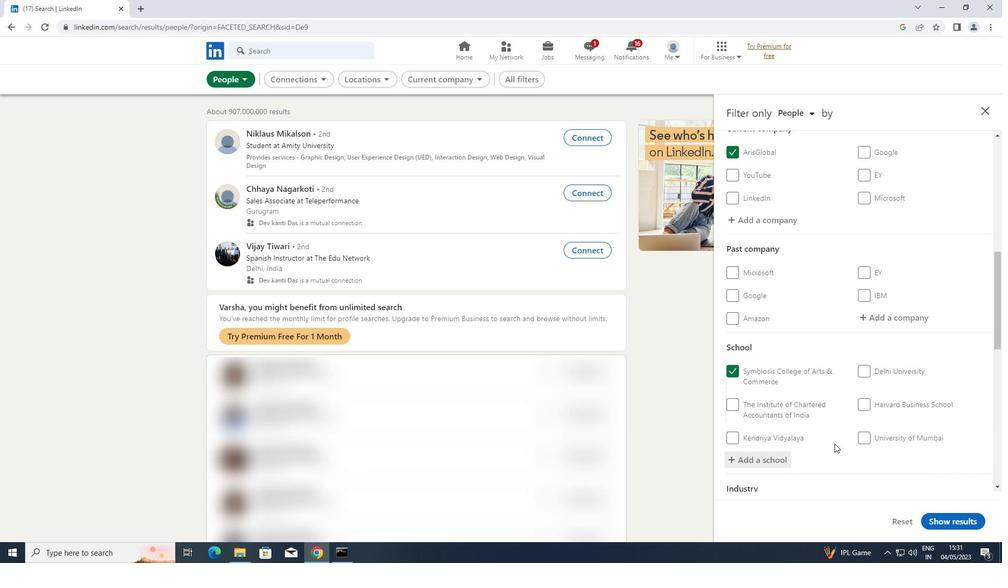 
Action: Mouse scrolled (834, 443) with delta (0, 0)
Screenshot: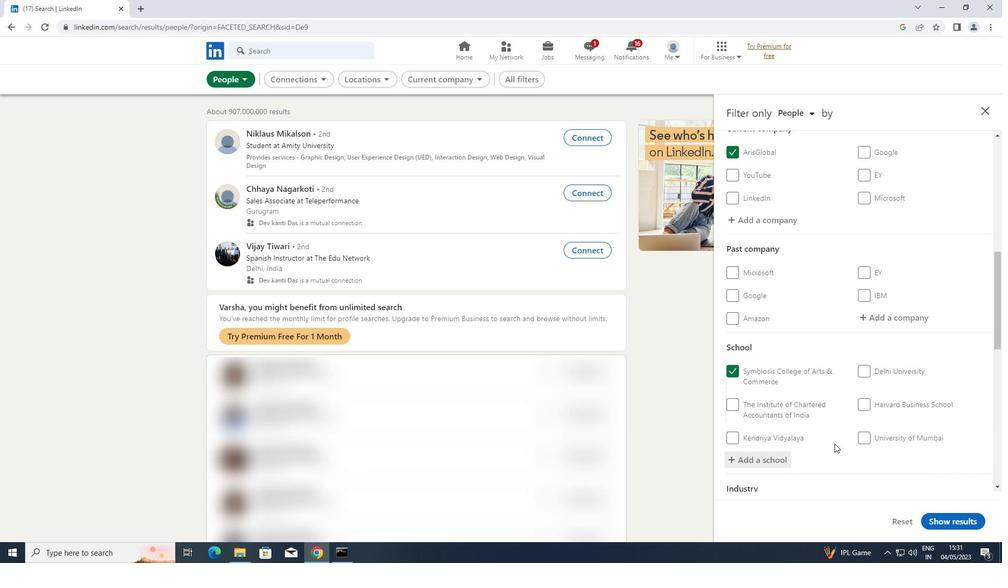 
Action: Mouse moved to (870, 413)
Screenshot: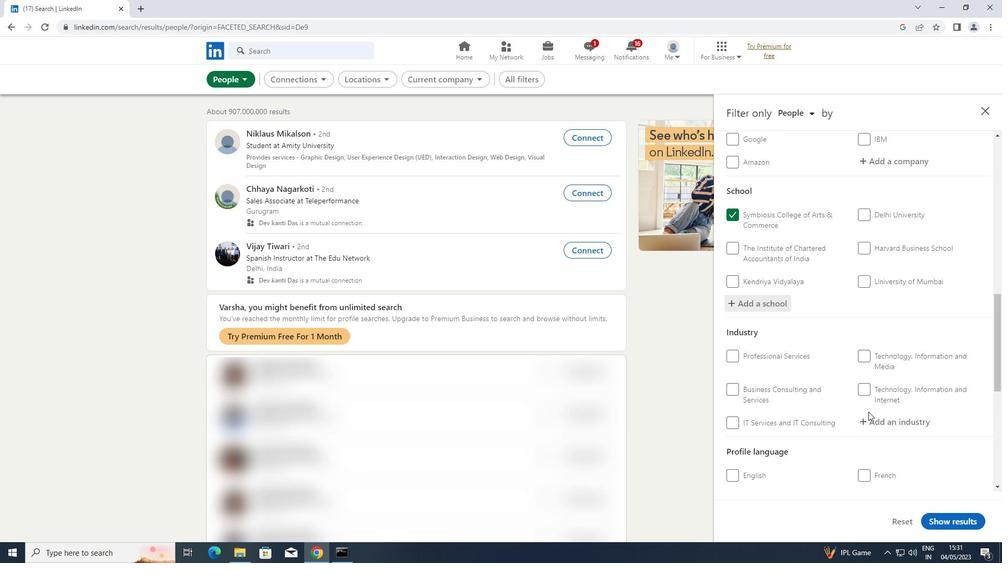 
Action: Mouse pressed left at (870, 413)
Screenshot: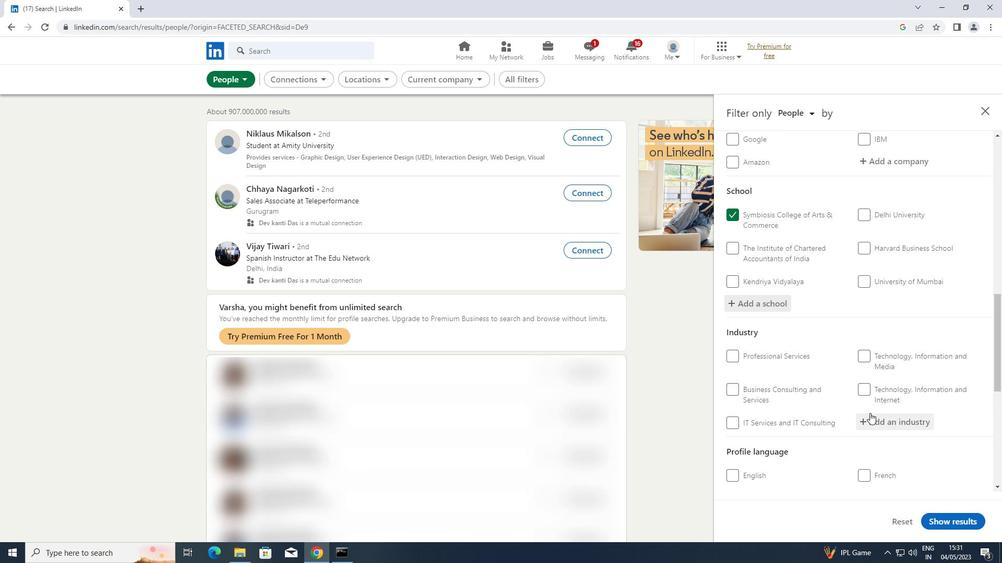 
Action: Key pressed <Key.shift>CHEMICAL<Key.space><Key.shift>RAW
Screenshot: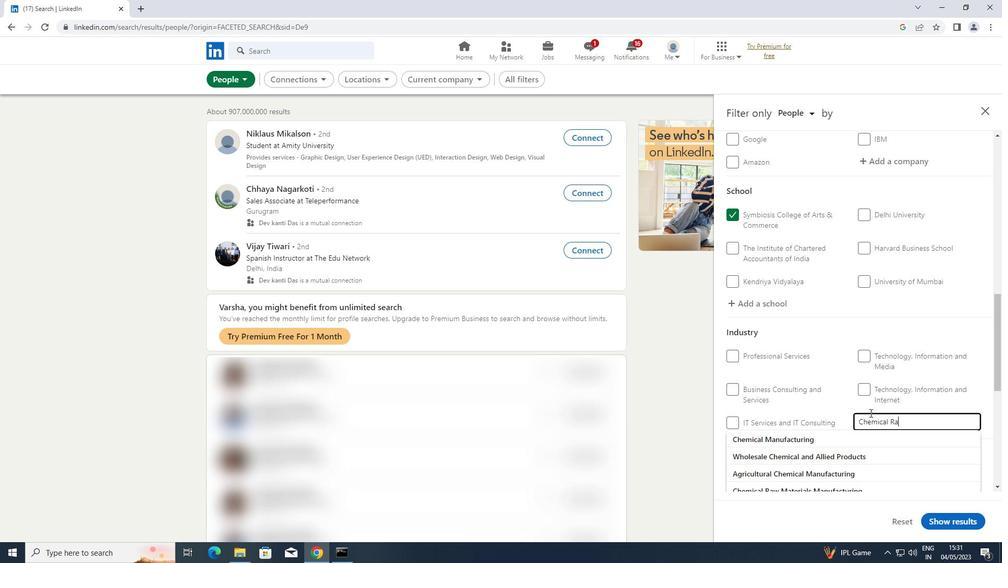 
Action: Mouse moved to (832, 441)
Screenshot: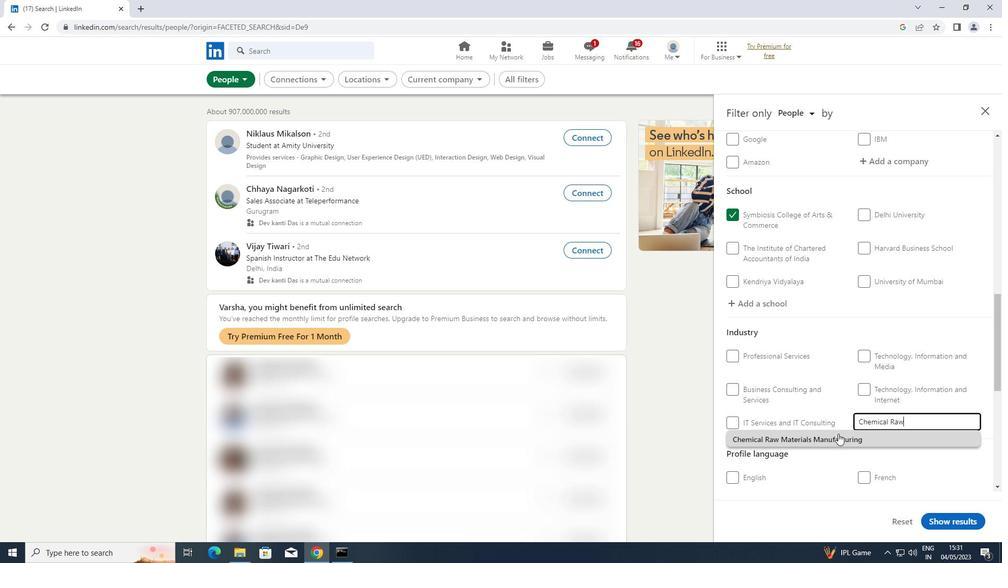 
Action: Mouse pressed left at (832, 441)
Screenshot: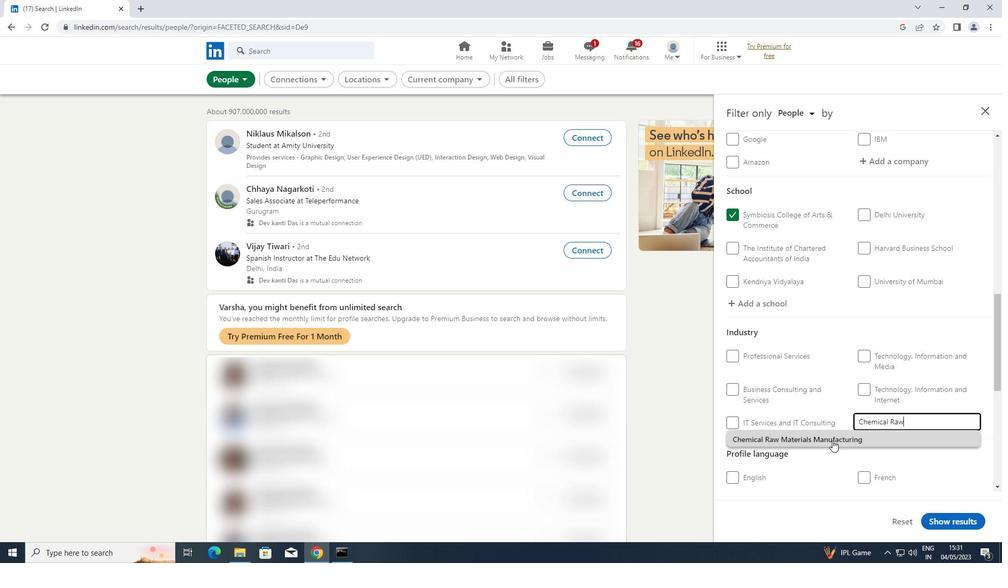 
Action: Mouse scrolled (832, 440) with delta (0, 0)
Screenshot: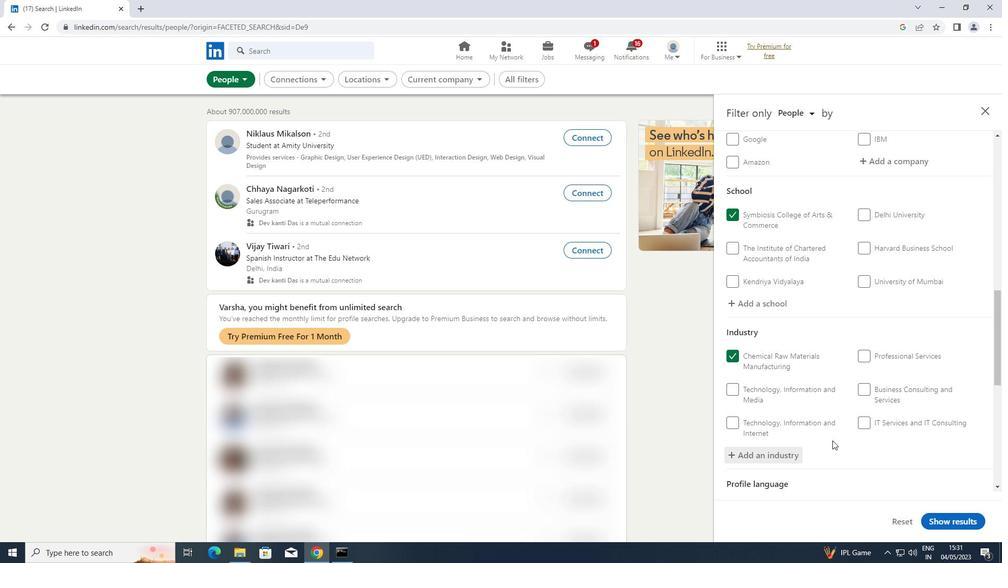 
Action: Mouse scrolled (832, 440) with delta (0, 0)
Screenshot: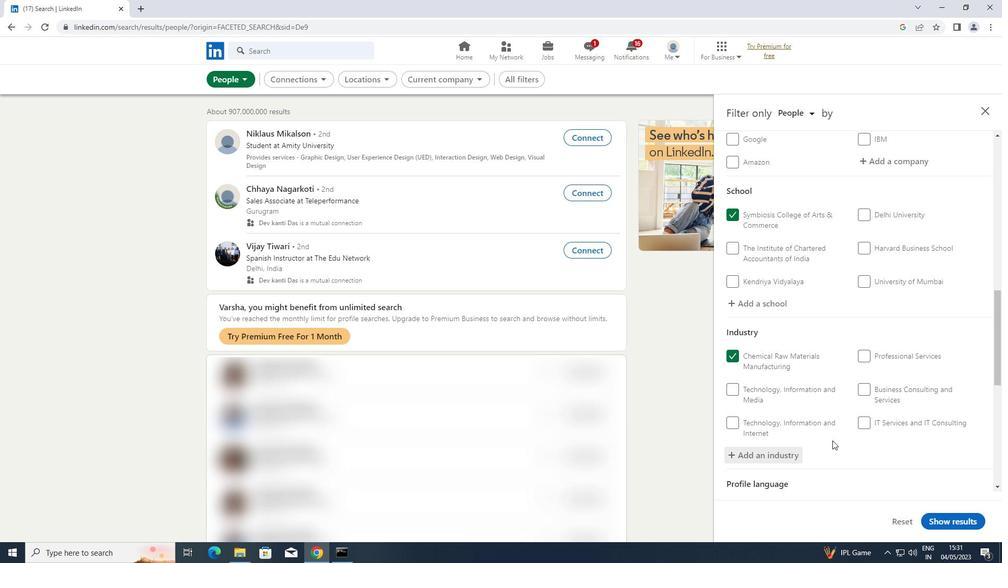 
Action: Mouse scrolled (832, 440) with delta (0, 0)
Screenshot: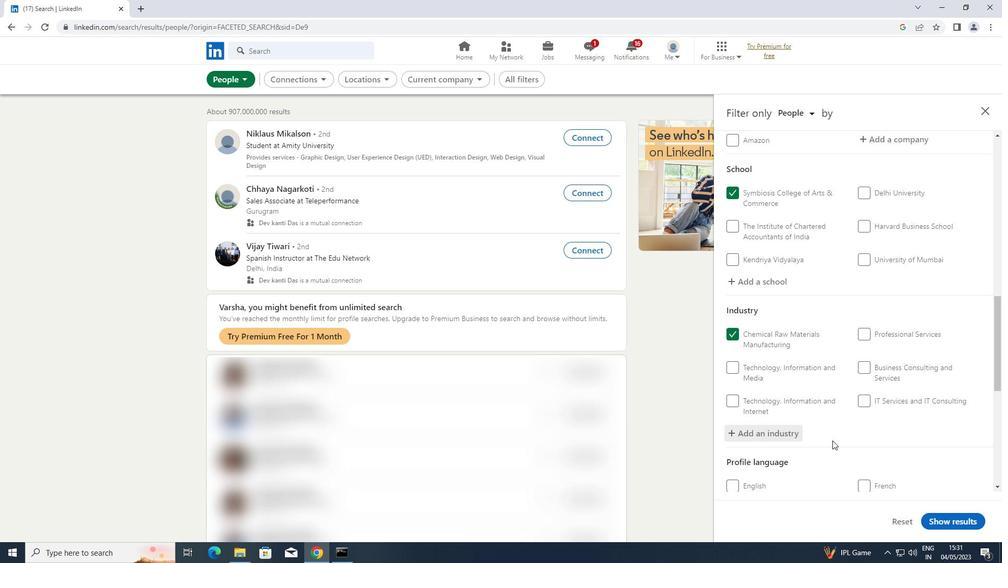
Action: Mouse moved to (830, 441)
Screenshot: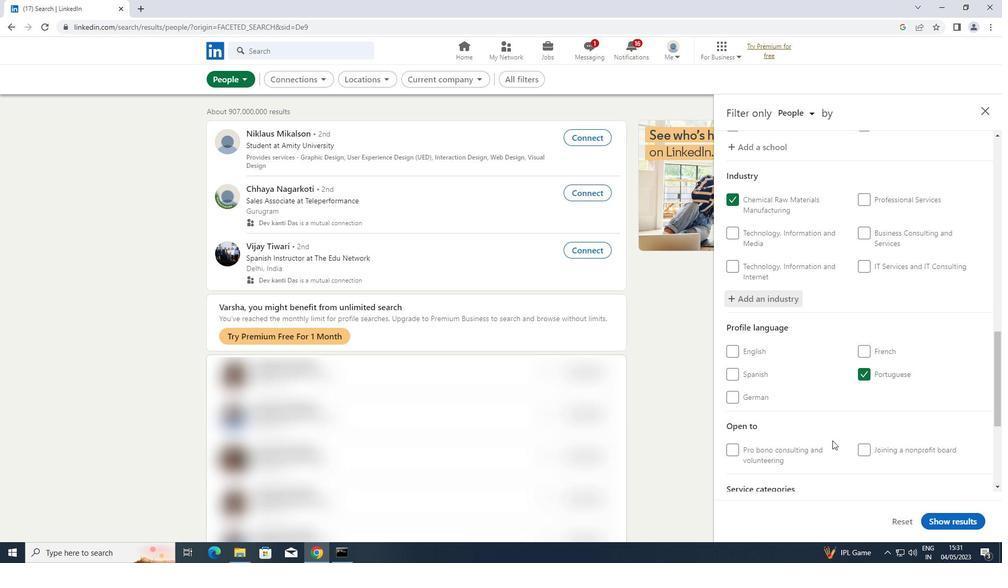
Action: Mouse scrolled (830, 440) with delta (0, 0)
Screenshot: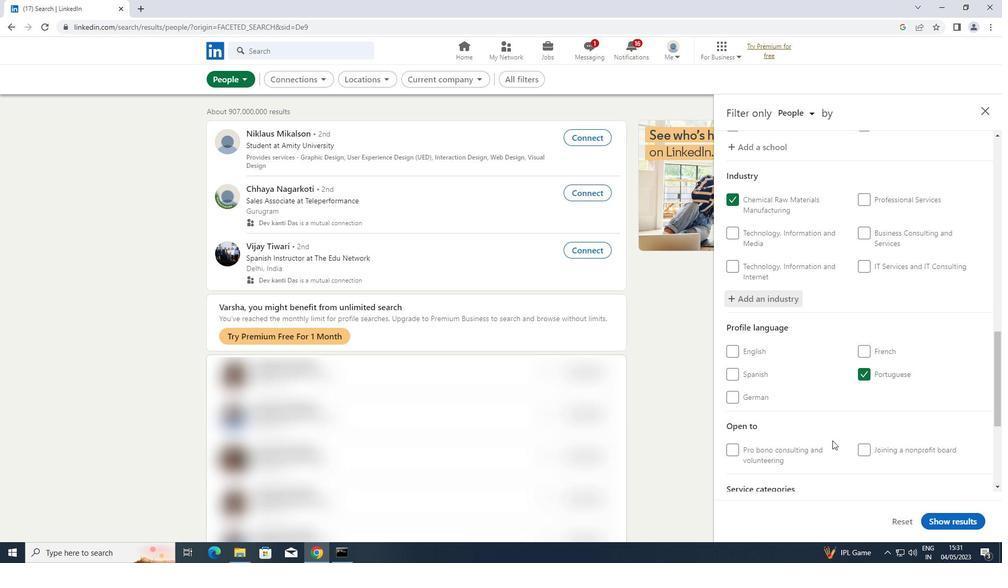 
Action: Mouse scrolled (830, 440) with delta (0, 0)
Screenshot: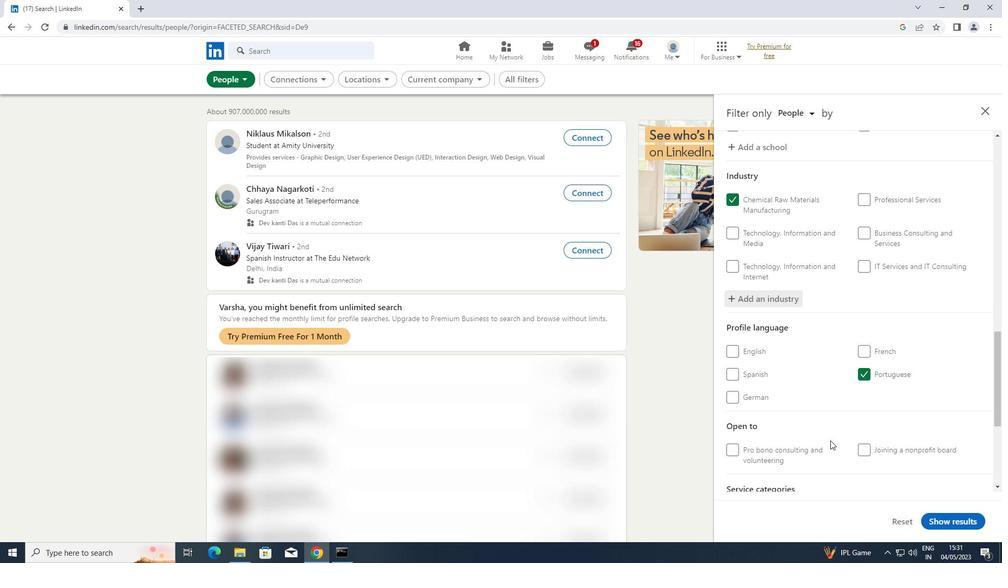 
Action: Mouse moved to (865, 454)
Screenshot: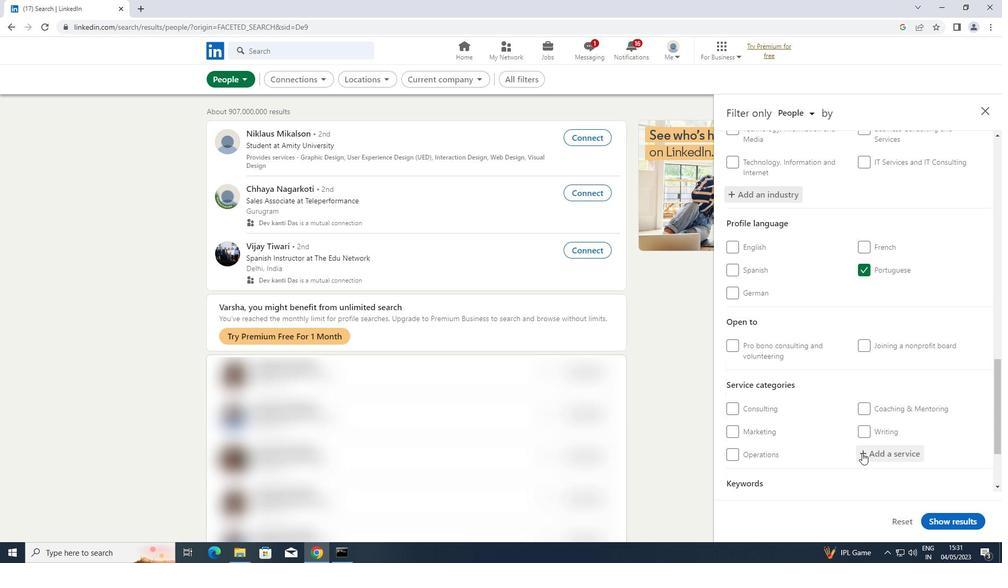 
Action: Mouse pressed left at (865, 454)
Screenshot: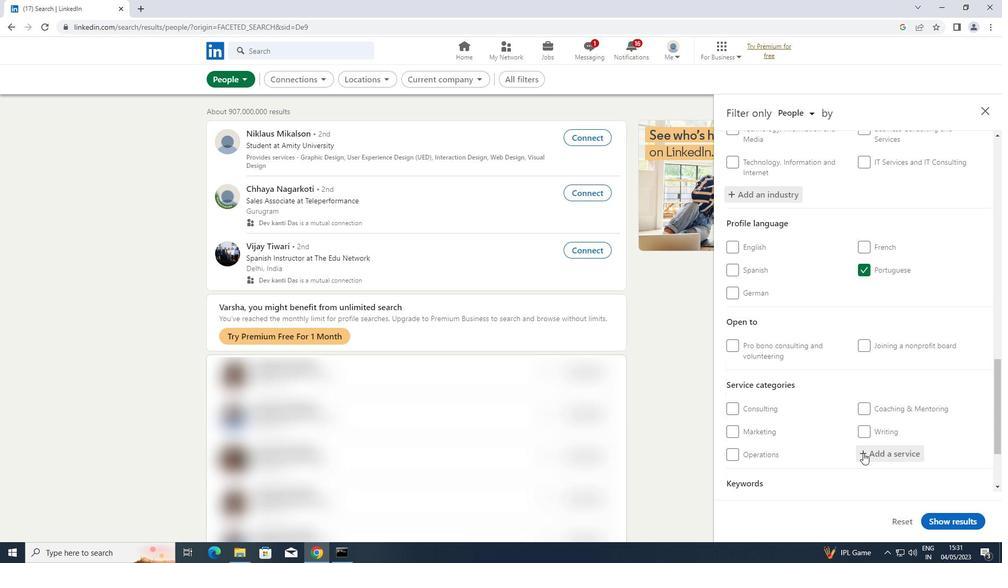 
Action: Key pressed <Key.shift>FIIE<Key.space><Key.shift>MANAGEMENT
Screenshot: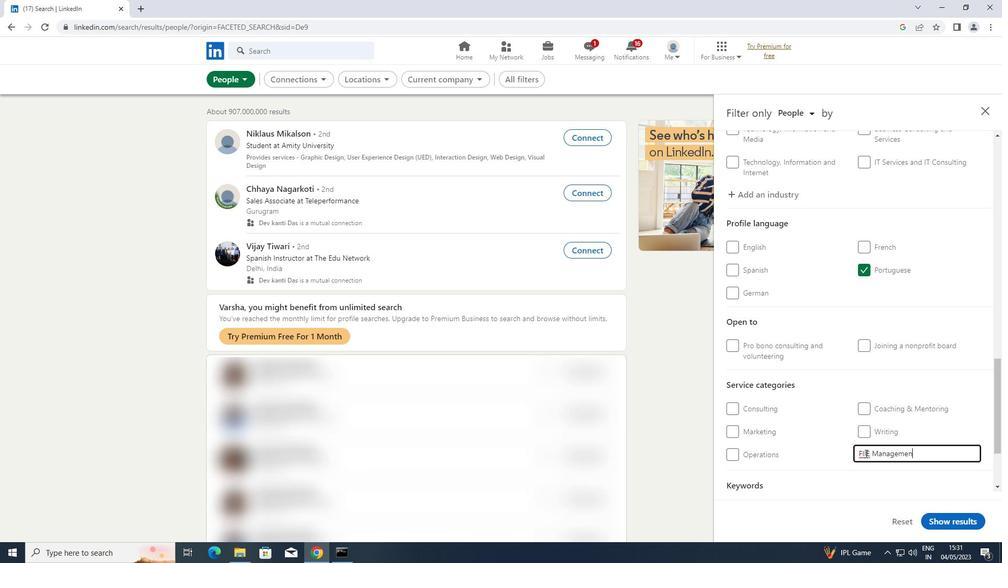 
Action: Mouse moved to (862, 434)
Screenshot: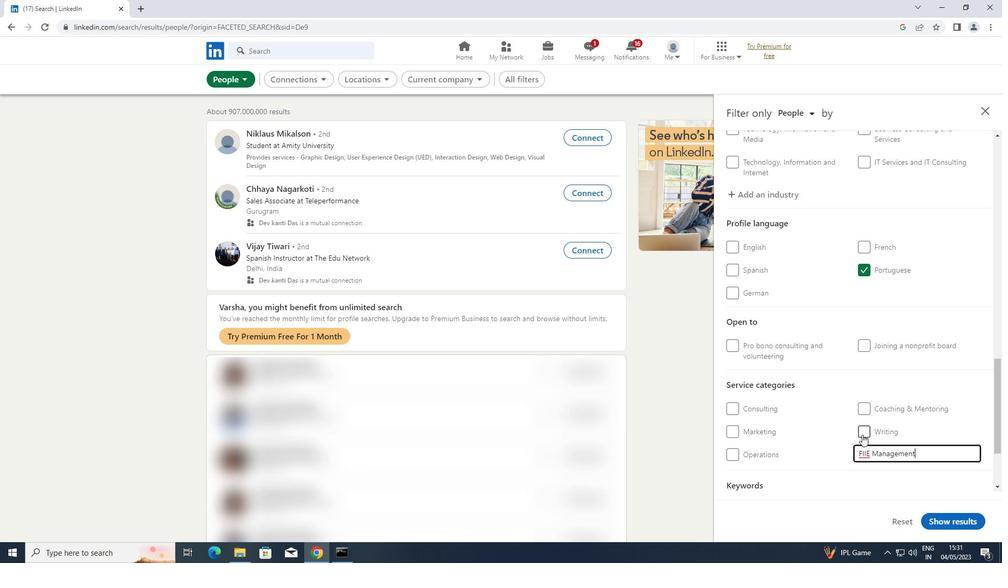 
Action: Mouse scrolled (862, 434) with delta (0, 0)
Screenshot: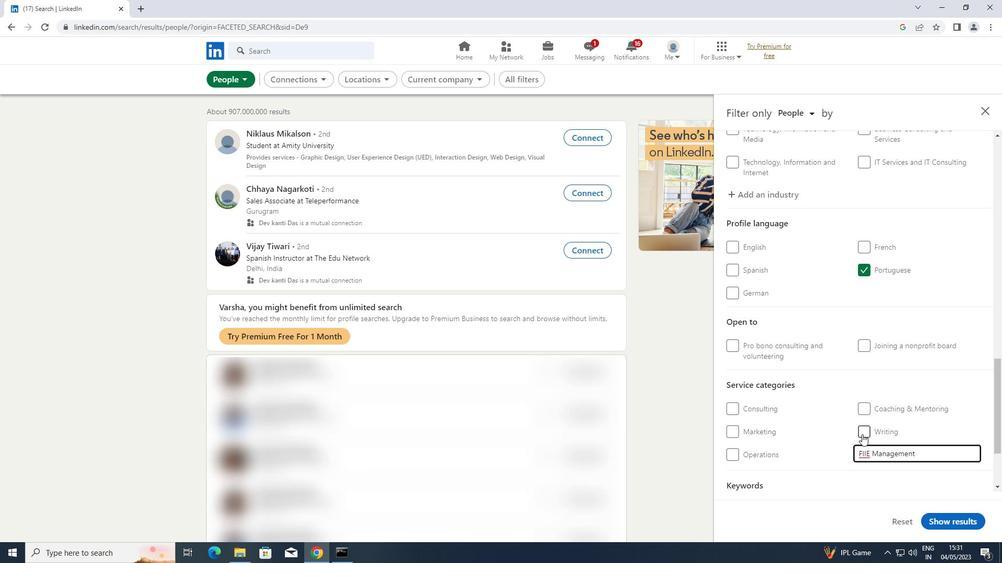 
Action: Mouse scrolled (862, 434) with delta (0, 0)
Screenshot: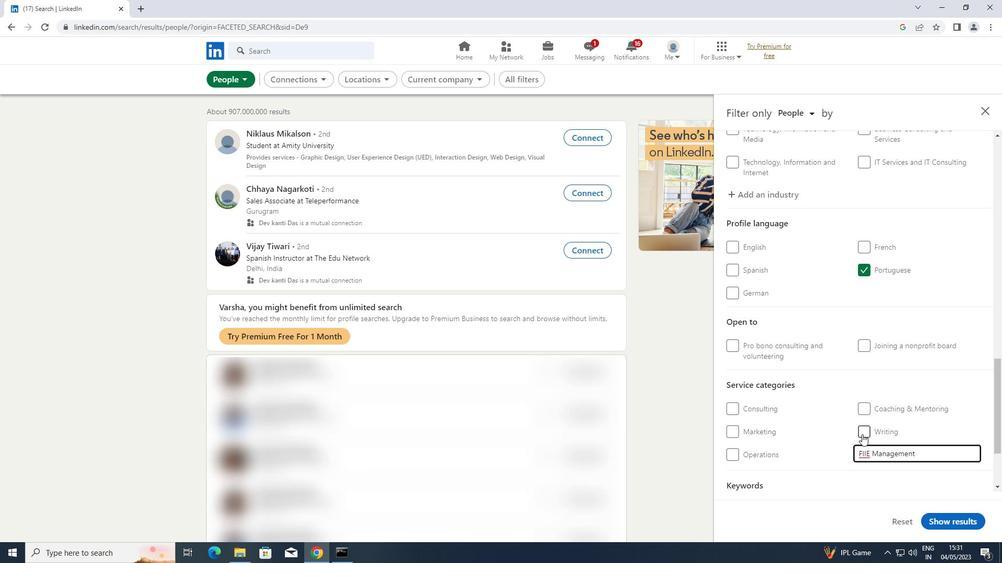 
Action: Mouse scrolled (862, 434) with delta (0, 0)
Screenshot: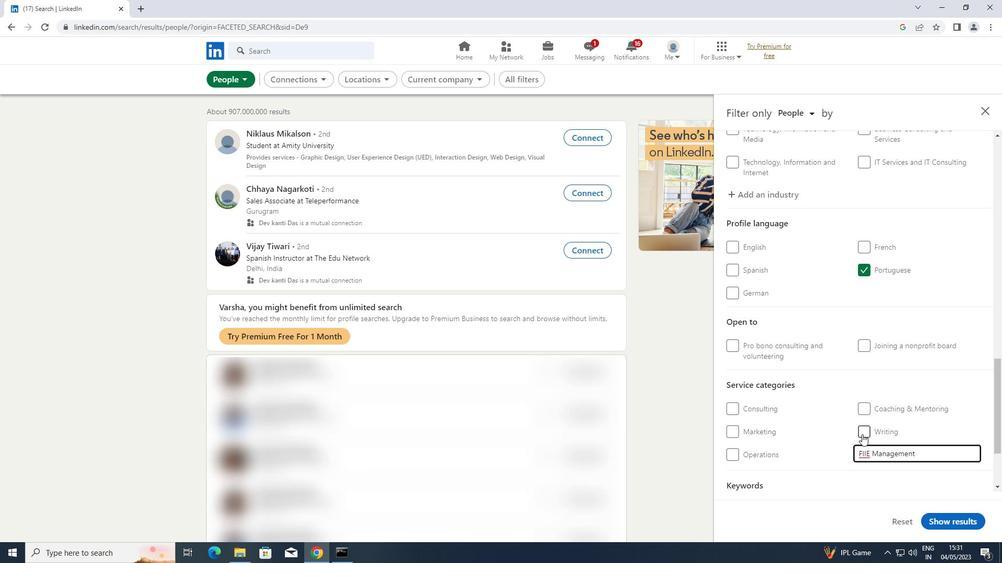 
Action: Mouse scrolled (862, 434) with delta (0, 0)
Screenshot: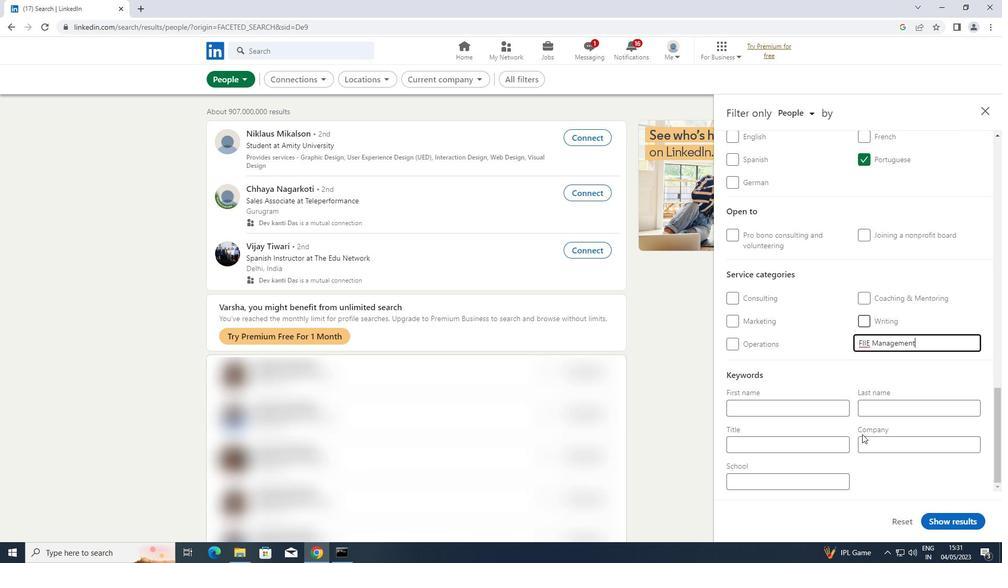 
Action: Mouse moved to (817, 444)
Screenshot: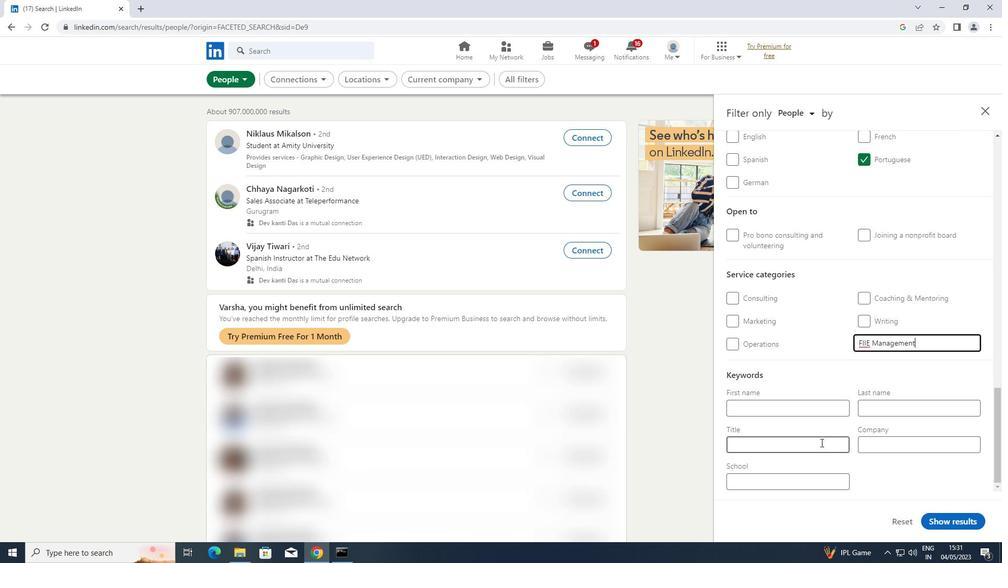 
Action: Mouse pressed left at (817, 444)
Screenshot: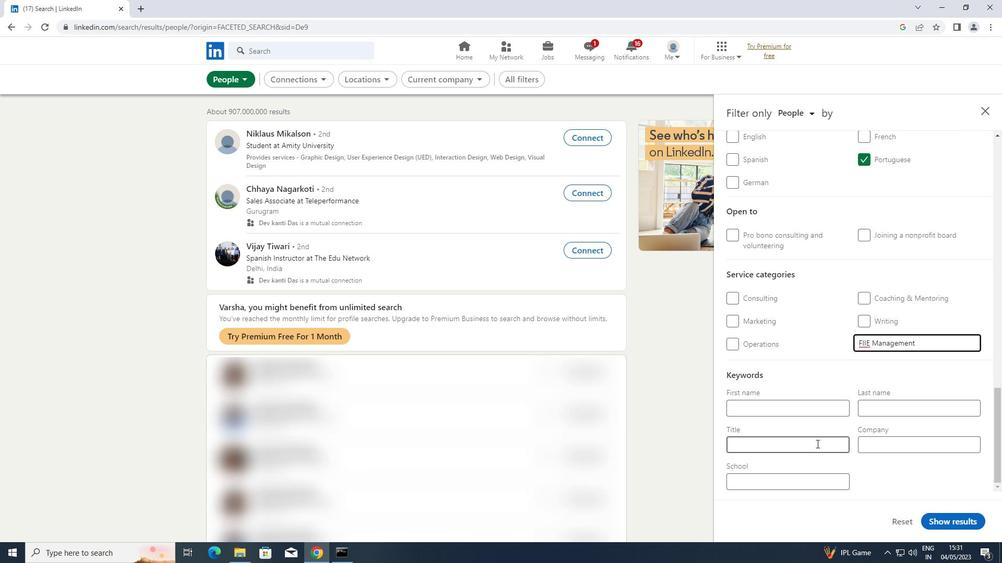 
Action: Key pressed <Key.shift>PERSONAL<Key.space><Key.shift>TRAINER
Screenshot: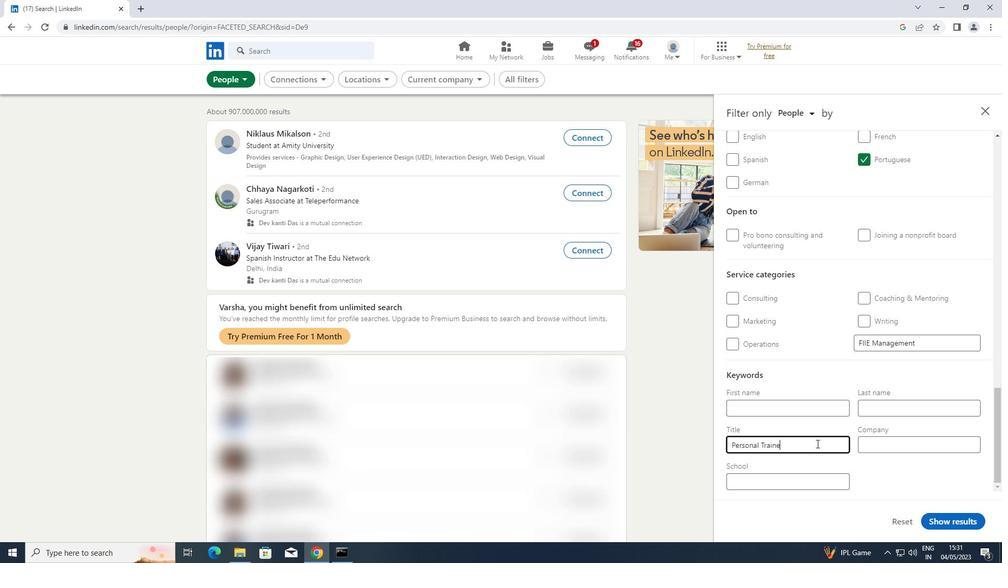 
Action: Mouse moved to (938, 517)
Screenshot: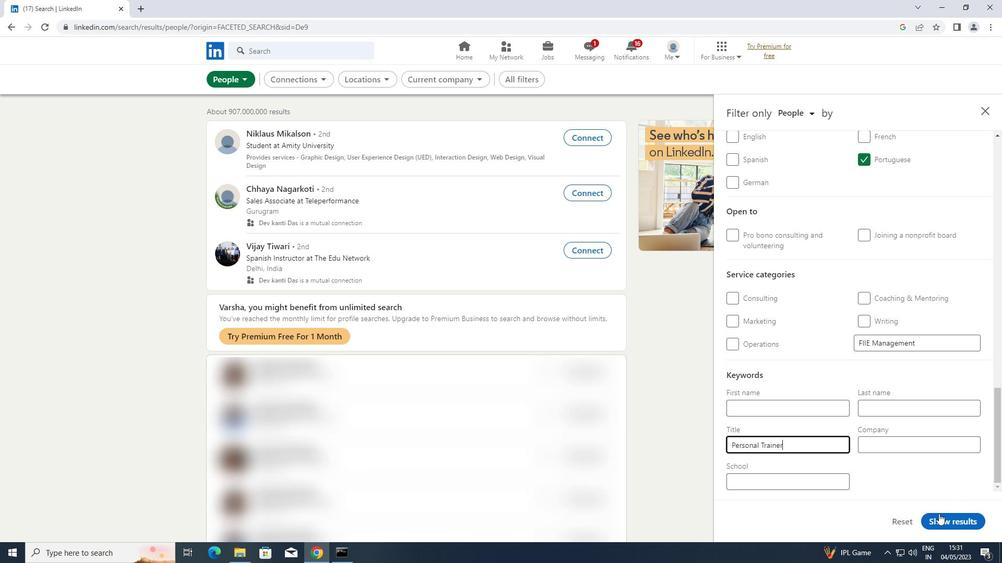 
Action: Mouse pressed left at (938, 517)
Screenshot: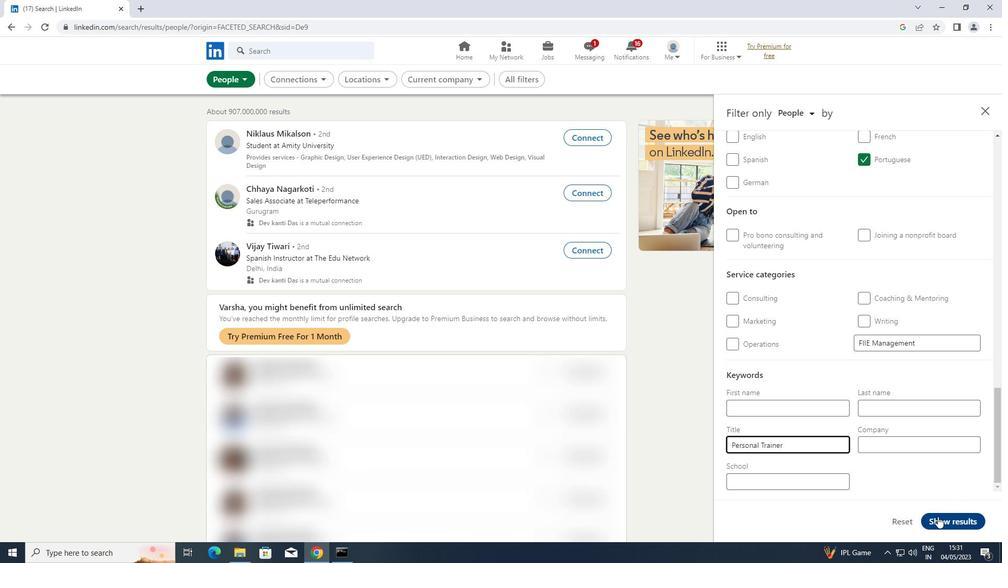 
